 Task: Search one way flight ticket for 5 adults, 2 children, 1 infant in seat and 2 infants on lap in economy from Colorado Springs: City Of Colorado Springs Municipal Airport to Evansville: Evansville Regional Airport on 5-3-2023. Choice of flights is Frontier. Number of bags: 2 checked bags. Price is upto 82000. Outbound departure time preference is 9:15.
Action: Mouse moved to (287, 146)
Screenshot: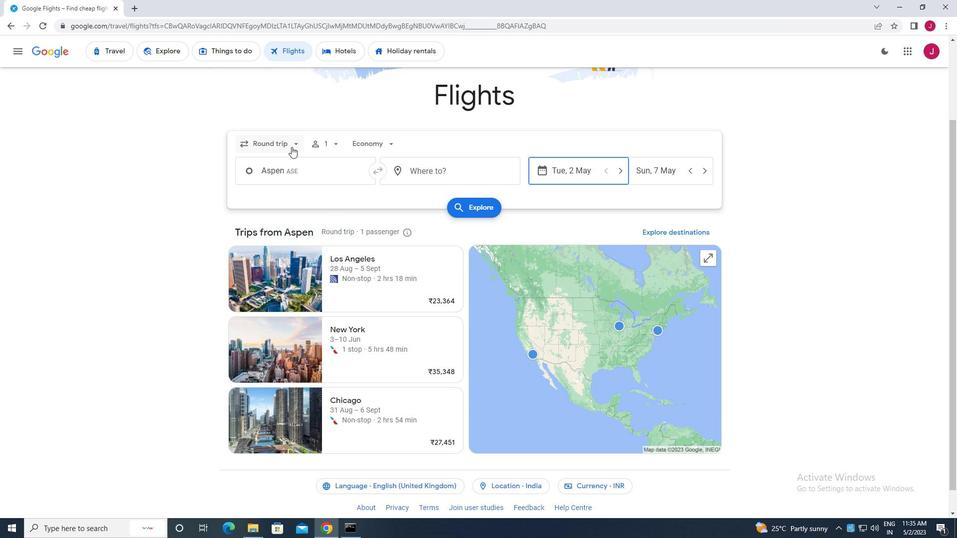 
Action: Mouse pressed left at (287, 146)
Screenshot: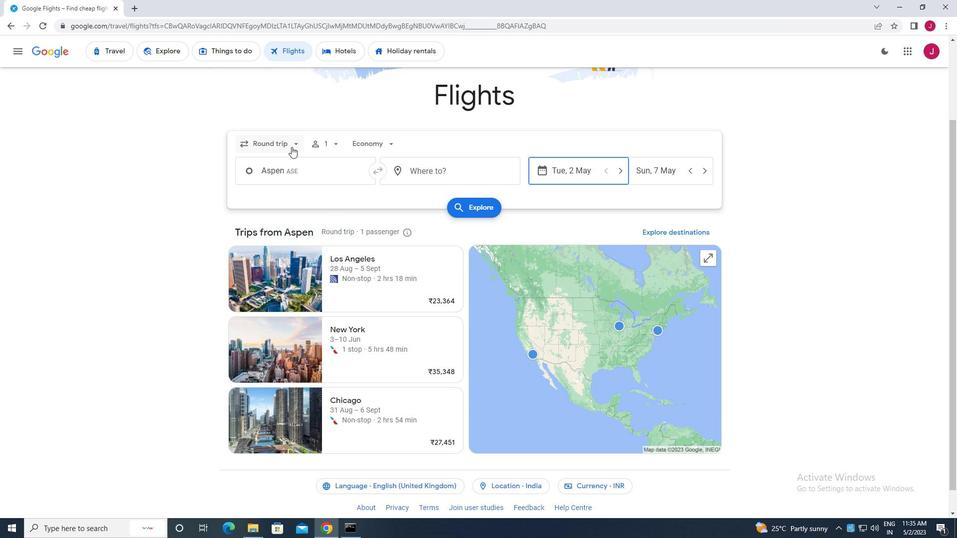 
Action: Mouse moved to (296, 189)
Screenshot: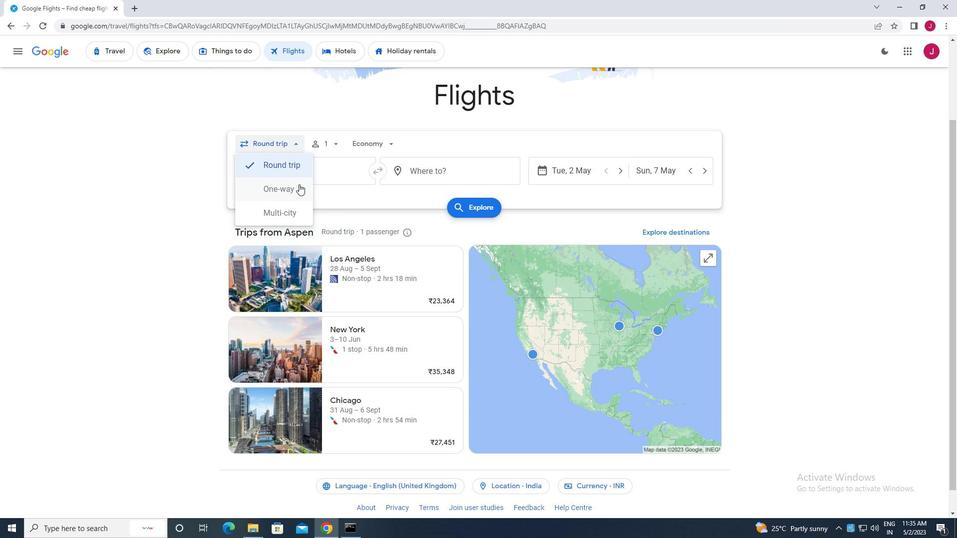 
Action: Mouse pressed left at (296, 189)
Screenshot: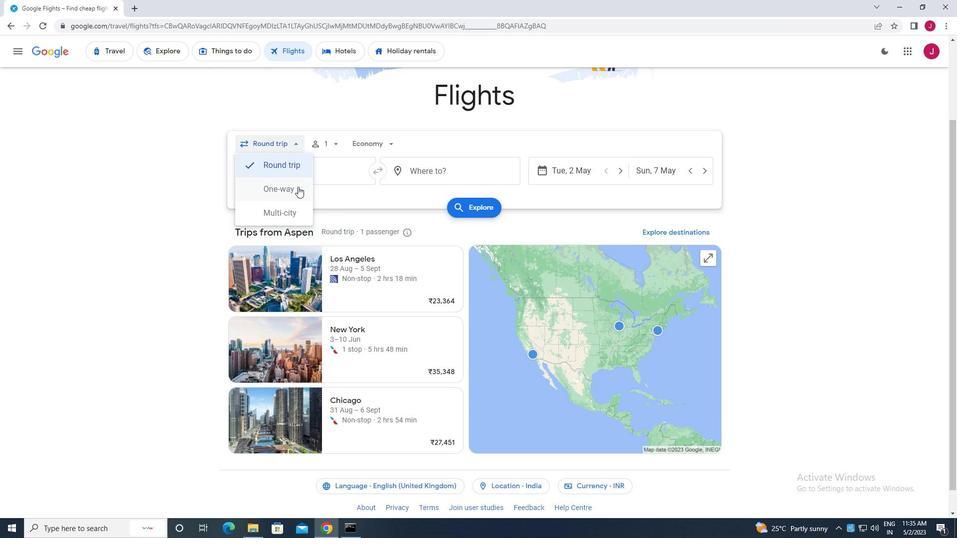 
Action: Mouse moved to (332, 145)
Screenshot: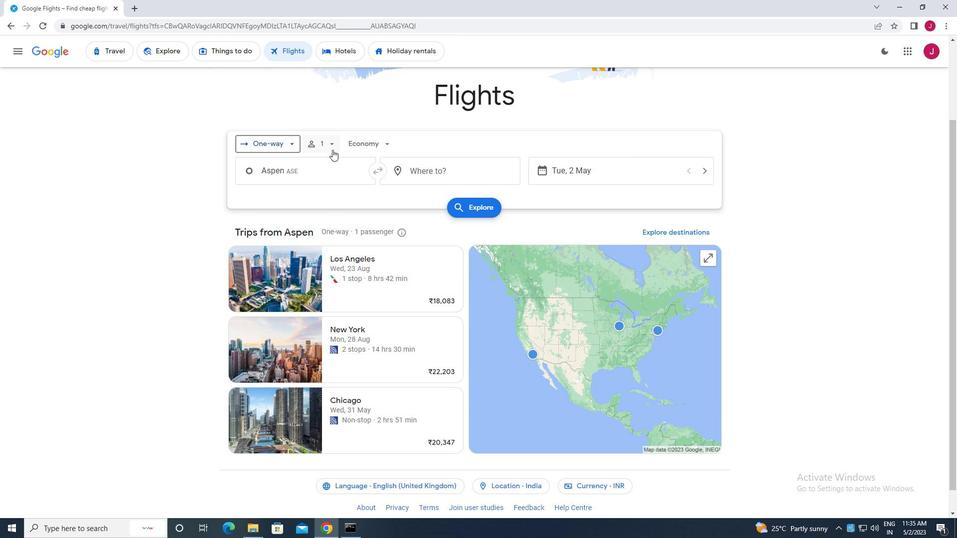 
Action: Mouse pressed left at (332, 145)
Screenshot: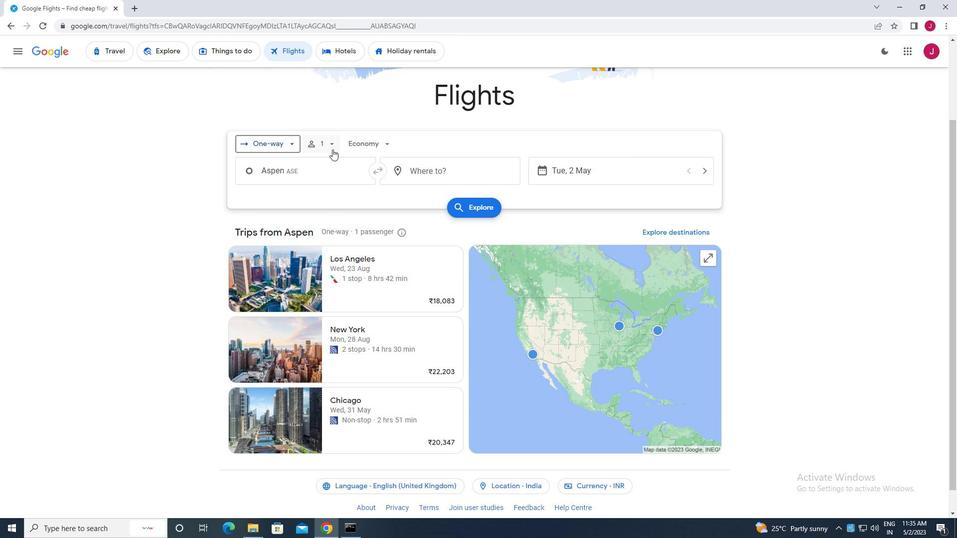 
Action: Mouse moved to (410, 171)
Screenshot: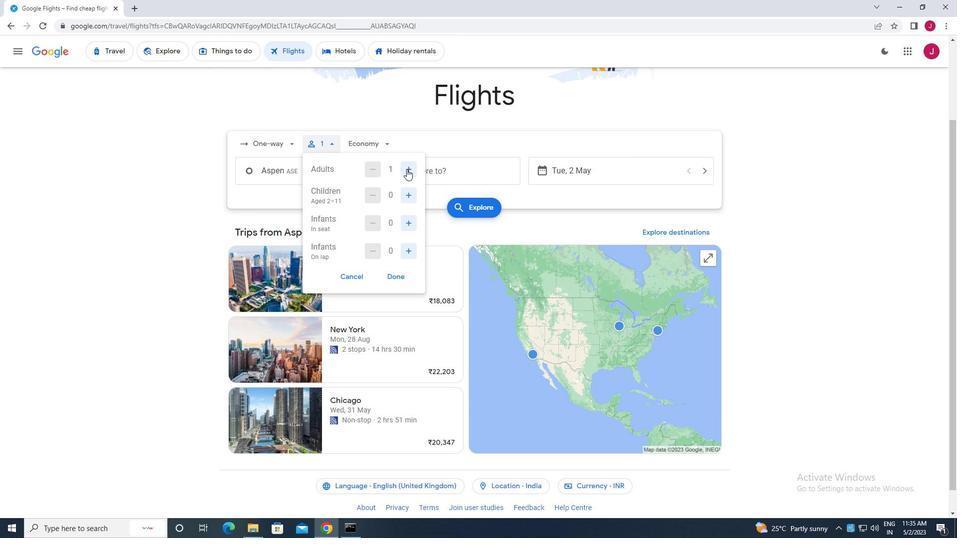
Action: Mouse pressed left at (410, 171)
Screenshot: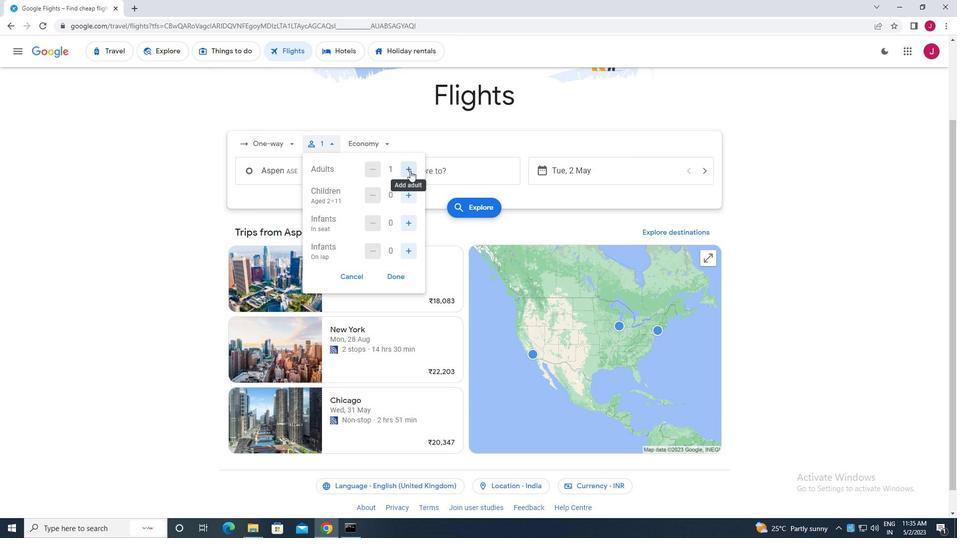 
Action: Mouse pressed left at (410, 171)
Screenshot: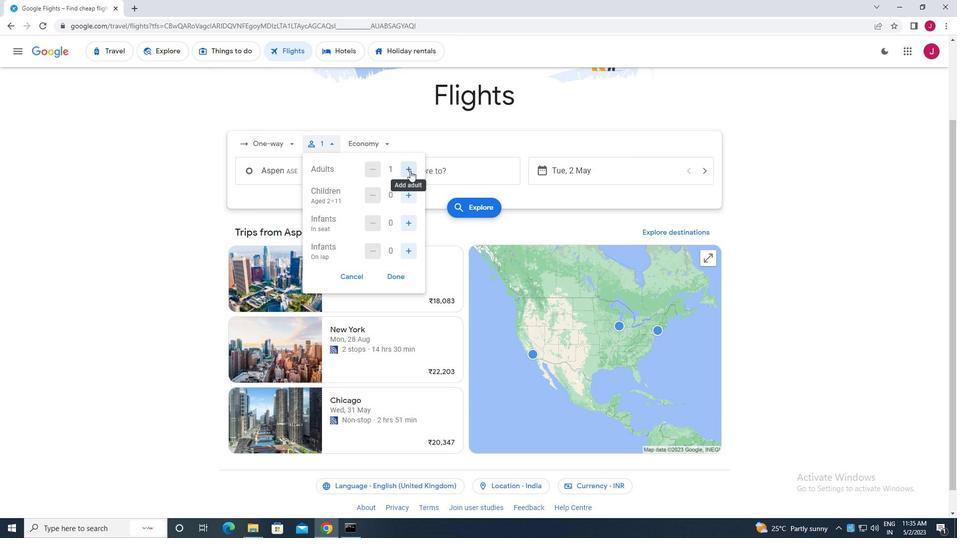 
Action: Mouse pressed left at (410, 171)
Screenshot: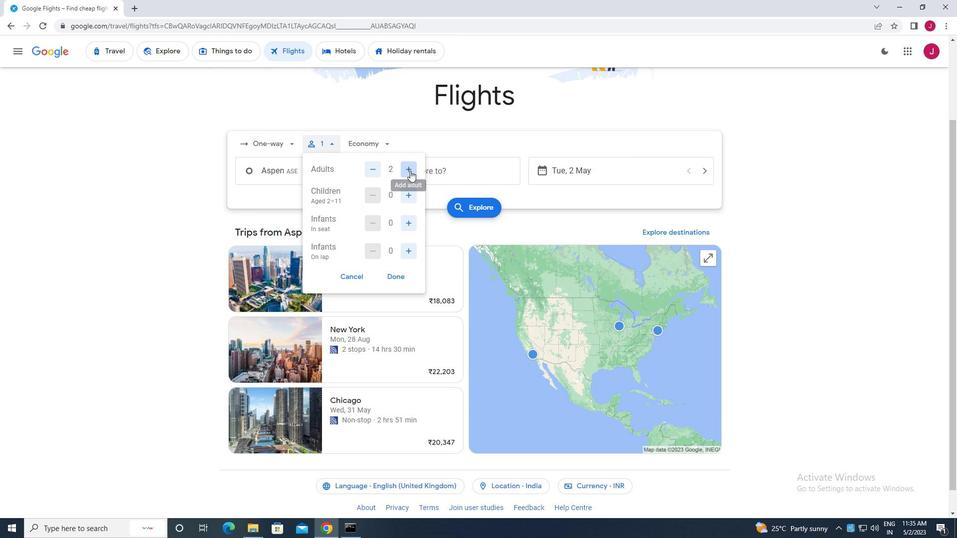 
Action: Mouse pressed left at (410, 171)
Screenshot: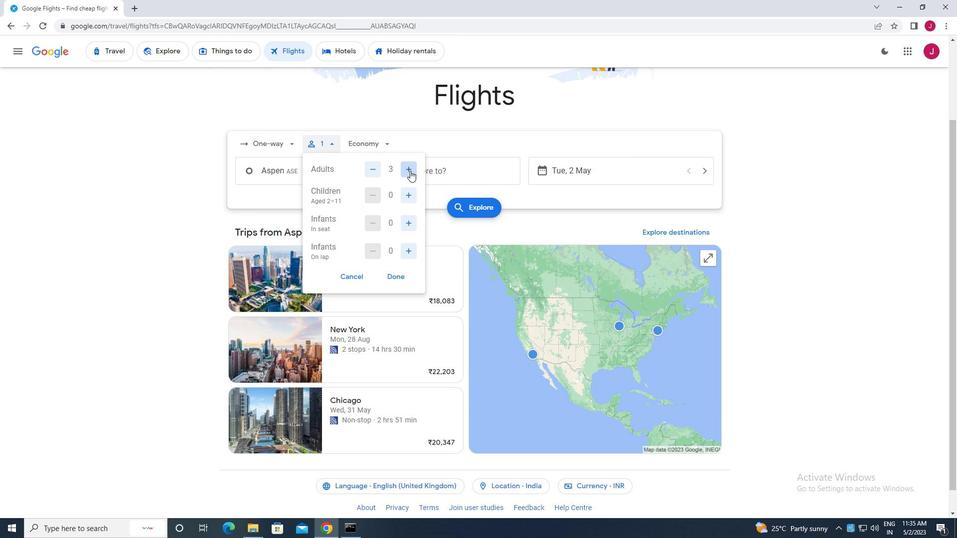 
Action: Mouse moved to (409, 194)
Screenshot: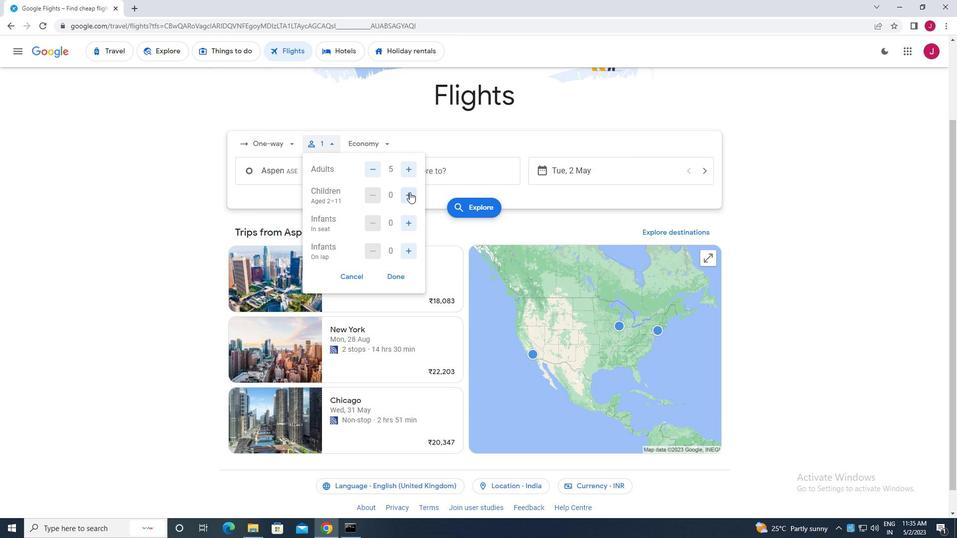 
Action: Mouse pressed left at (409, 194)
Screenshot: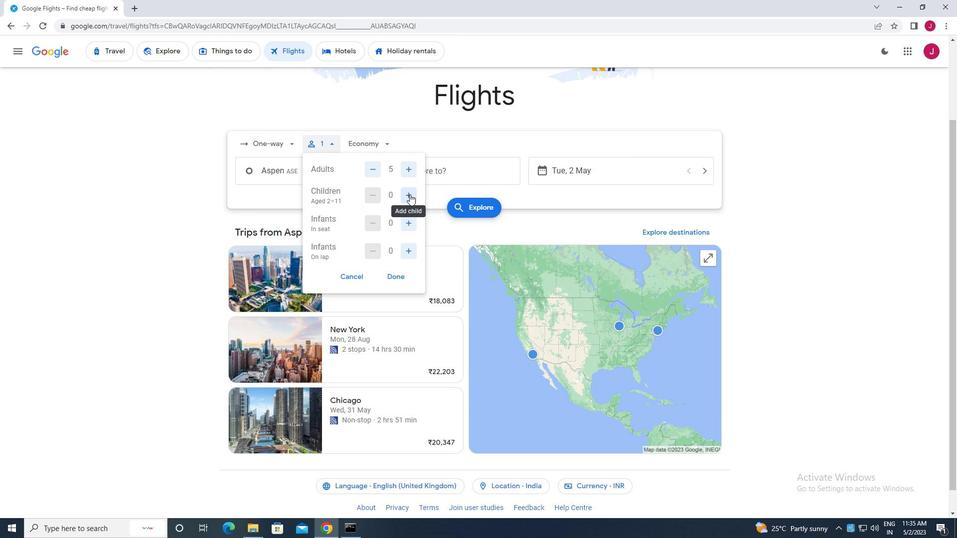 
Action: Mouse pressed left at (409, 194)
Screenshot: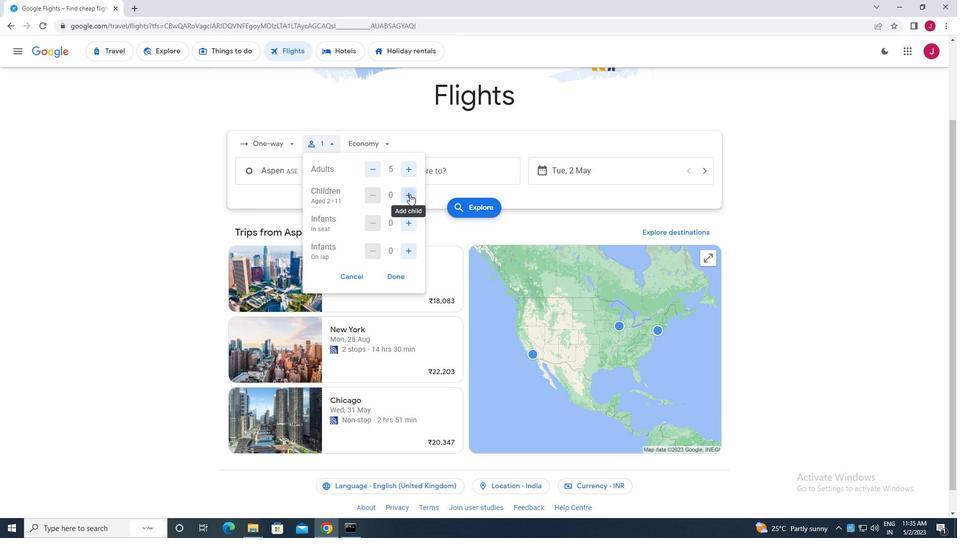 
Action: Mouse moved to (410, 225)
Screenshot: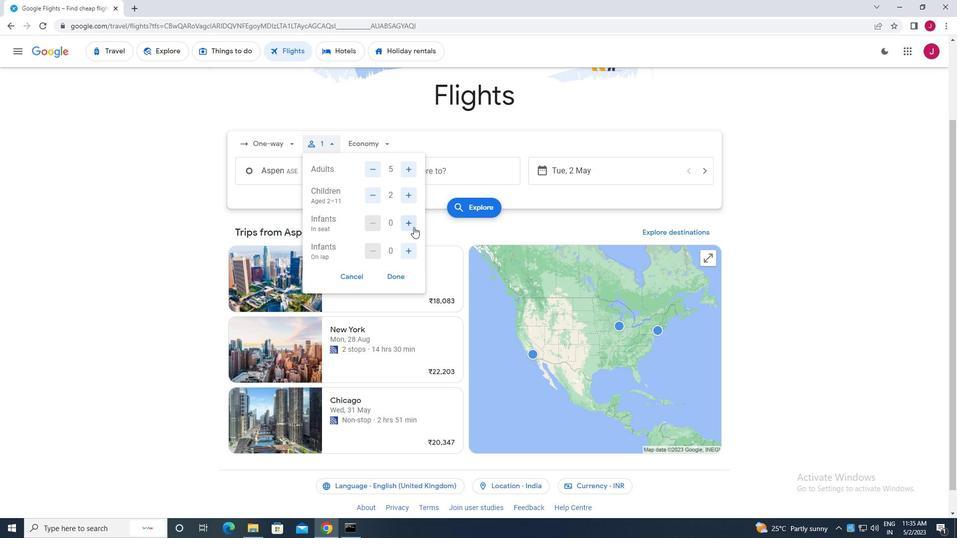 
Action: Mouse pressed left at (410, 225)
Screenshot: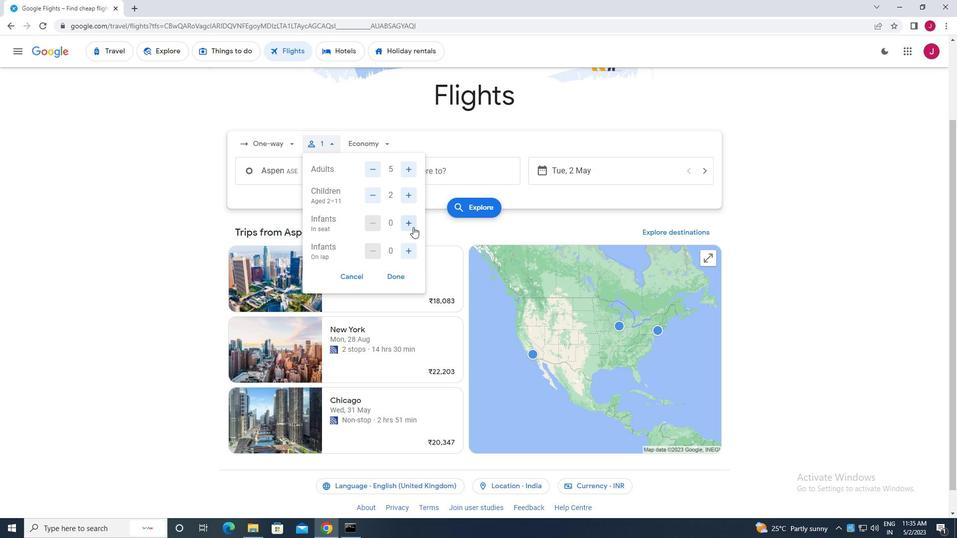 
Action: Mouse moved to (407, 248)
Screenshot: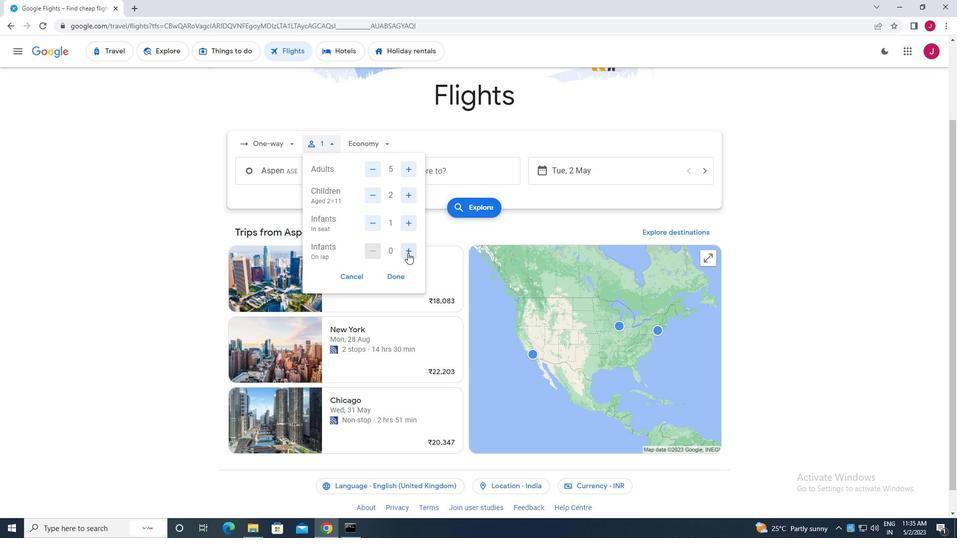 
Action: Mouse pressed left at (407, 248)
Screenshot: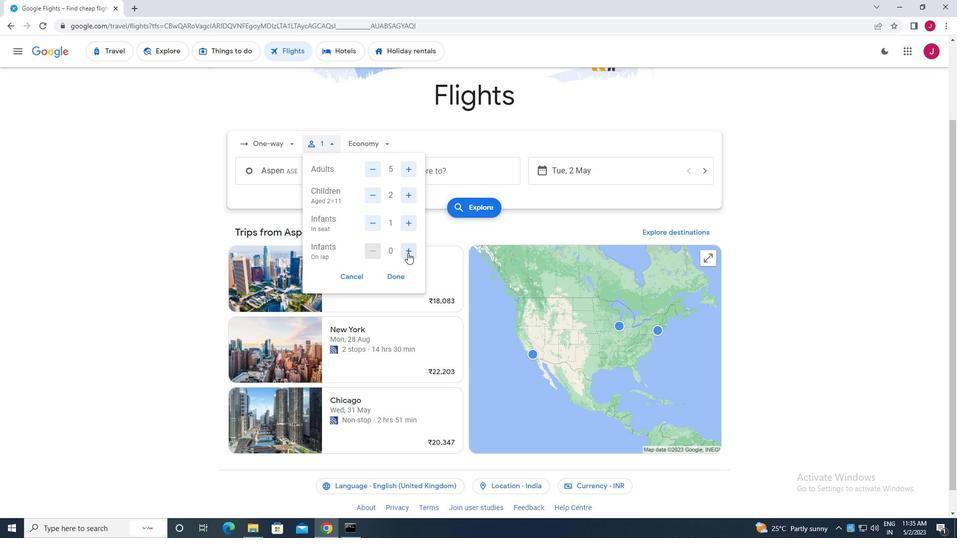 
Action: Mouse pressed left at (407, 248)
Screenshot: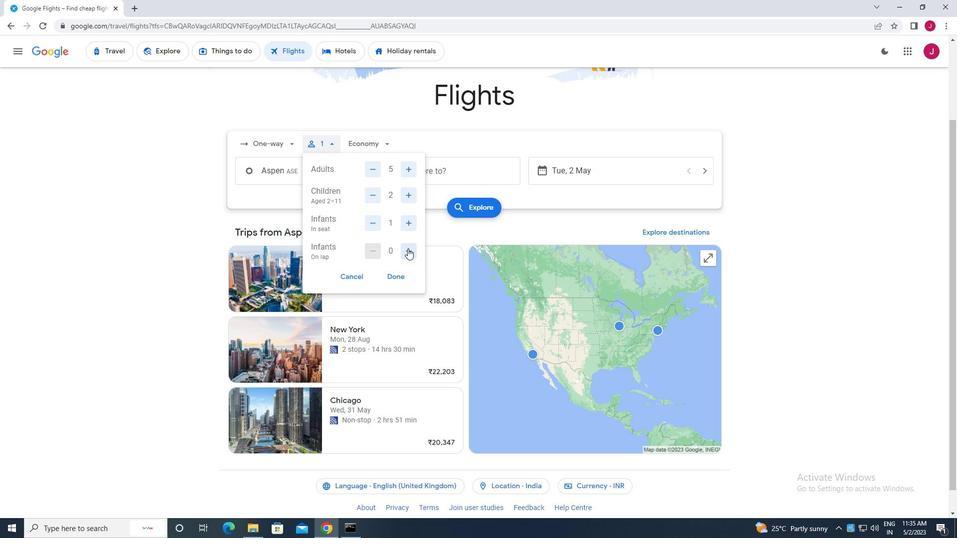 
Action: Mouse moved to (367, 253)
Screenshot: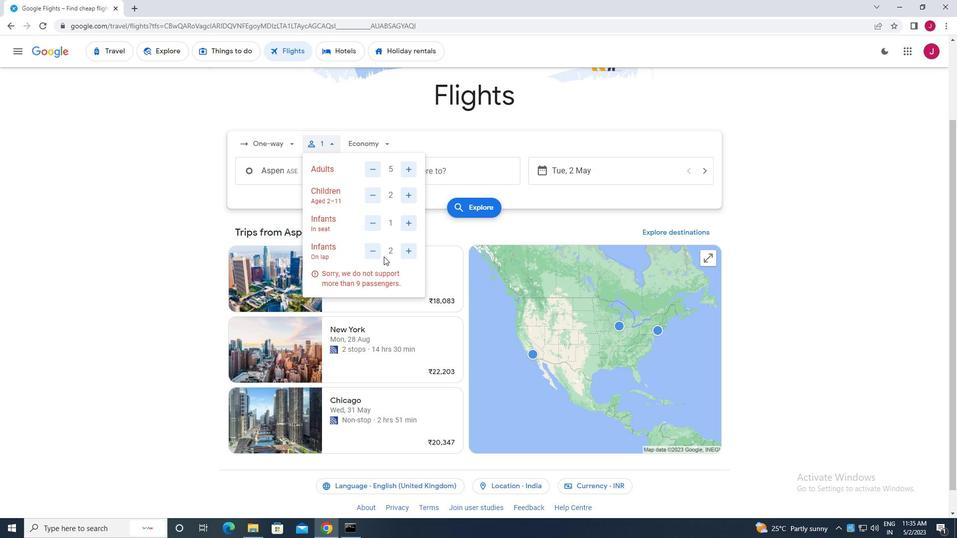 
Action: Mouse pressed left at (367, 253)
Screenshot: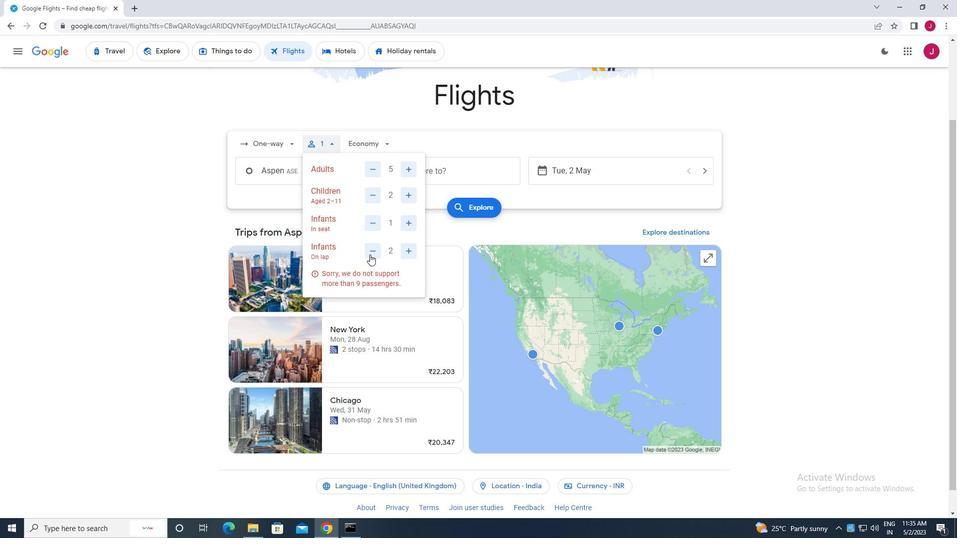 
Action: Mouse moved to (395, 274)
Screenshot: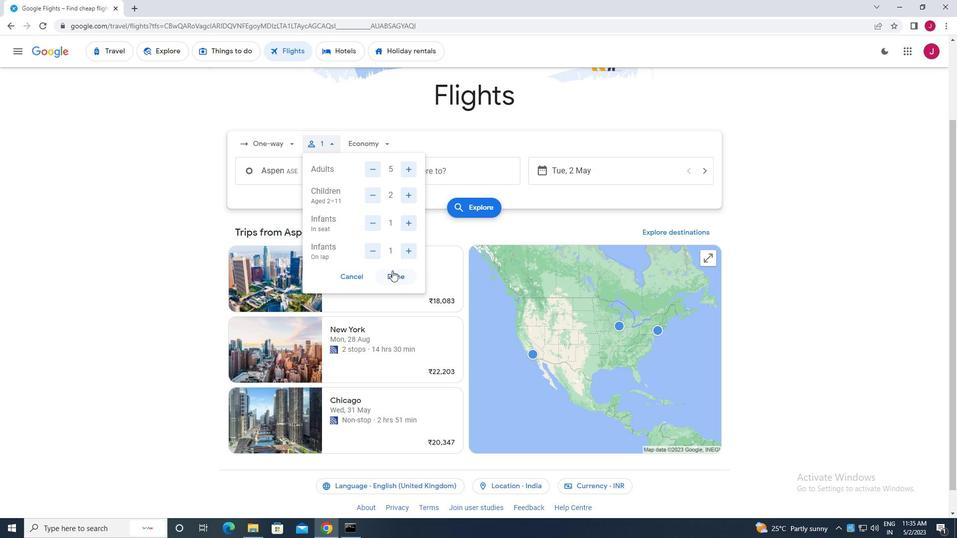 
Action: Mouse pressed left at (395, 274)
Screenshot: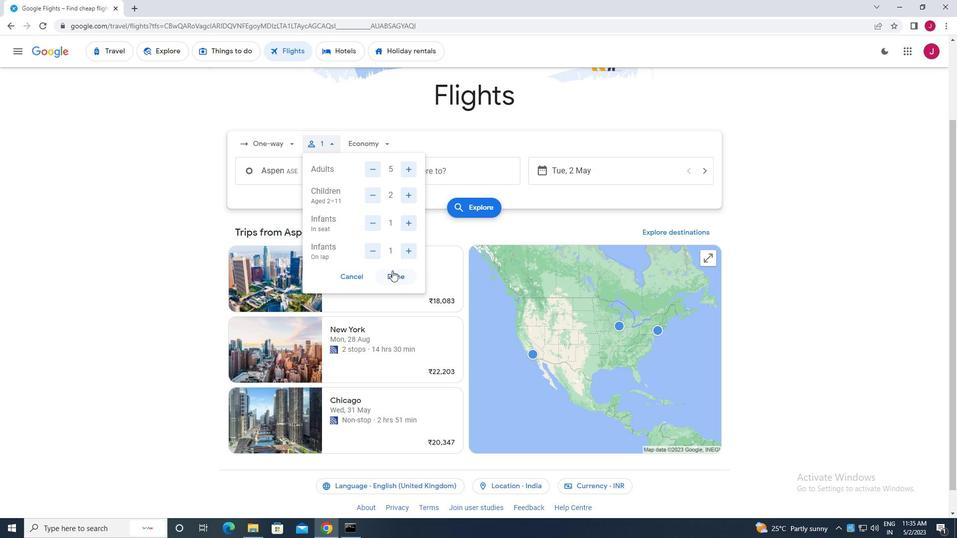 
Action: Mouse moved to (375, 141)
Screenshot: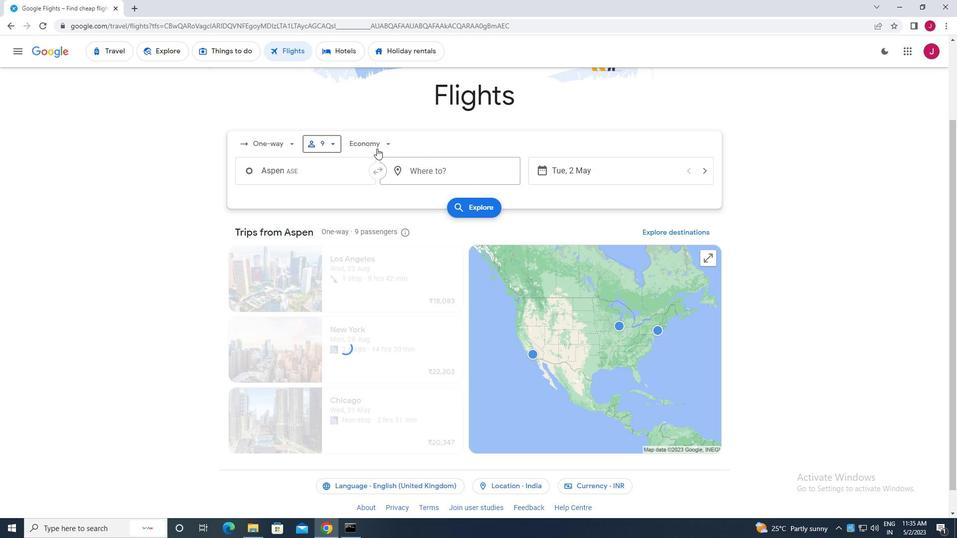 
Action: Mouse pressed left at (375, 141)
Screenshot: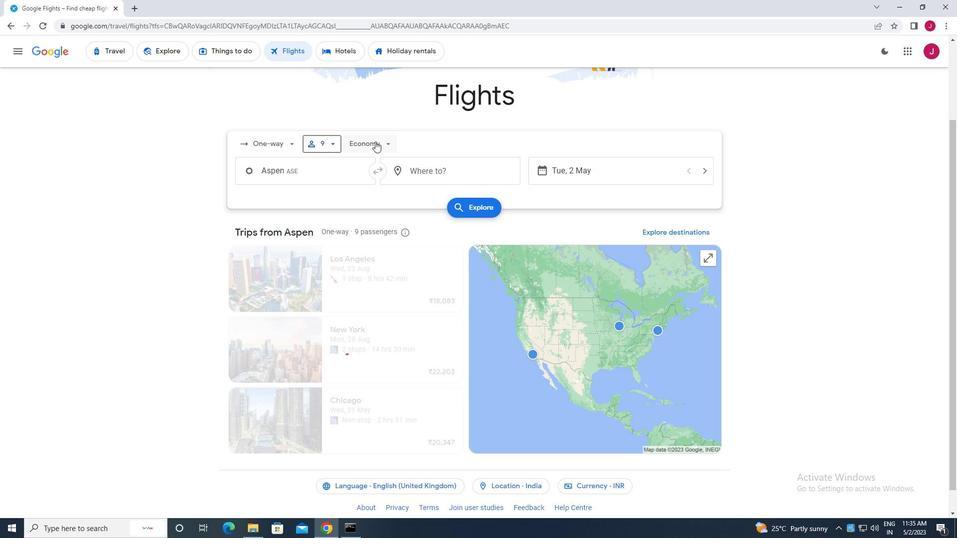 
Action: Mouse moved to (388, 164)
Screenshot: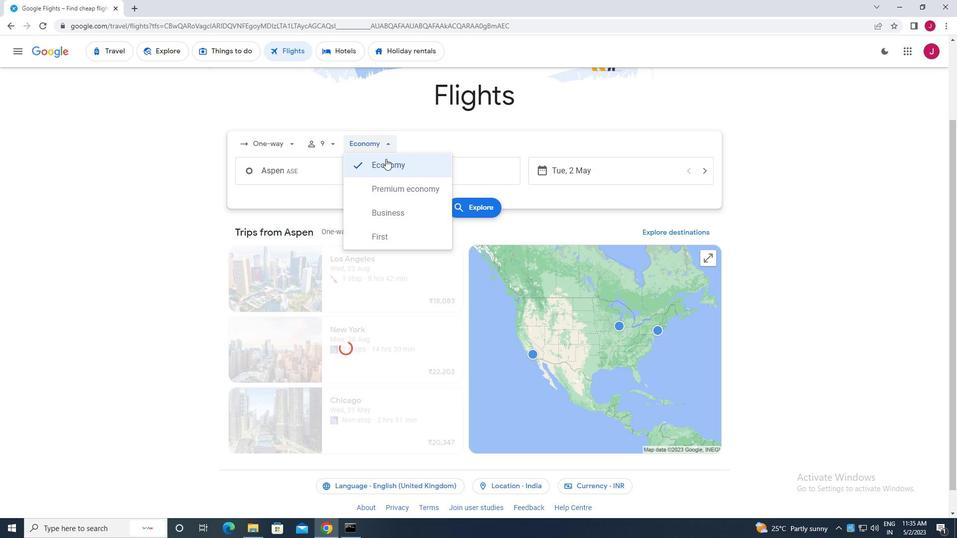 
Action: Mouse pressed left at (388, 164)
Screenshot: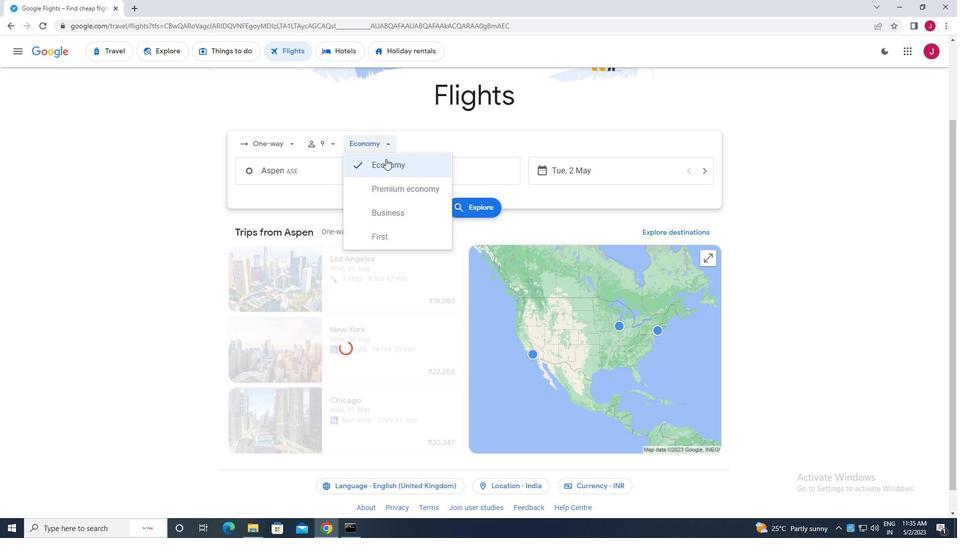 
Action: Mouse moved to (338, 172)
Screenshot: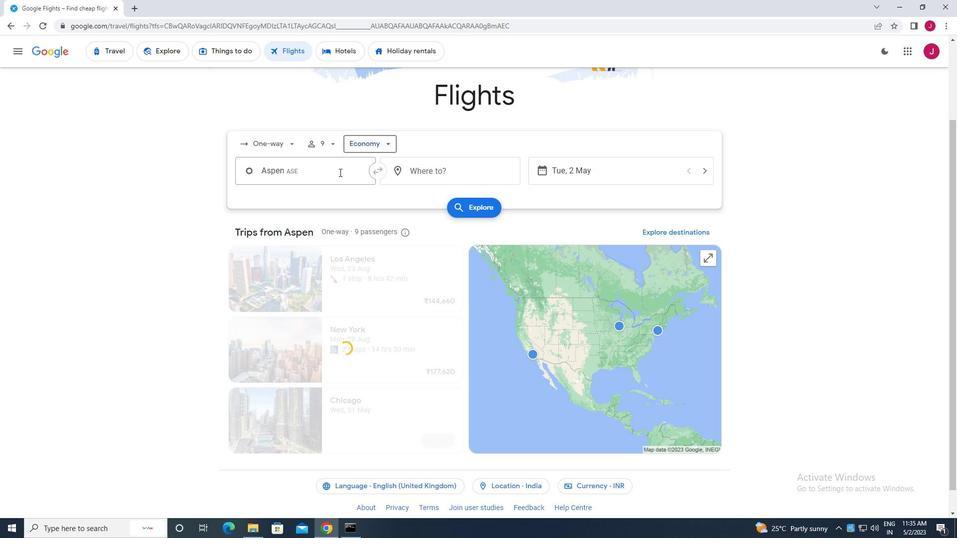 
Action: Mouse pressed left at (338, 172)
Screenshot: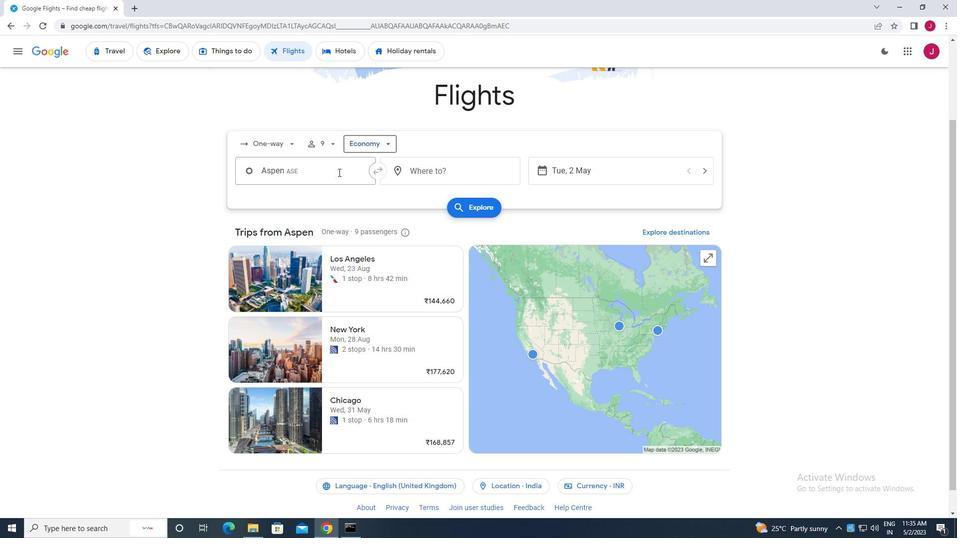
Action: Mouse moved to (338, 172)
Screenshot: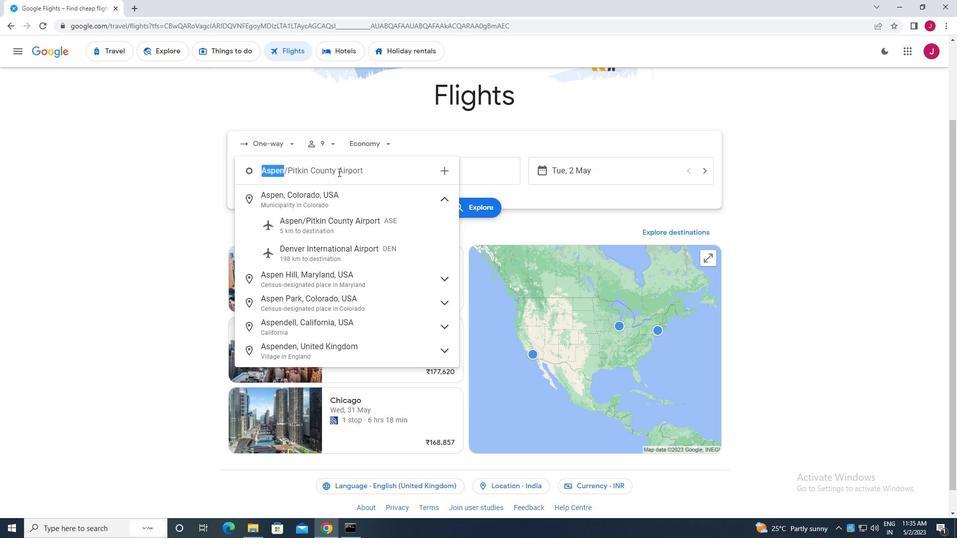 
Action: Key pressed colorad
Screenshot: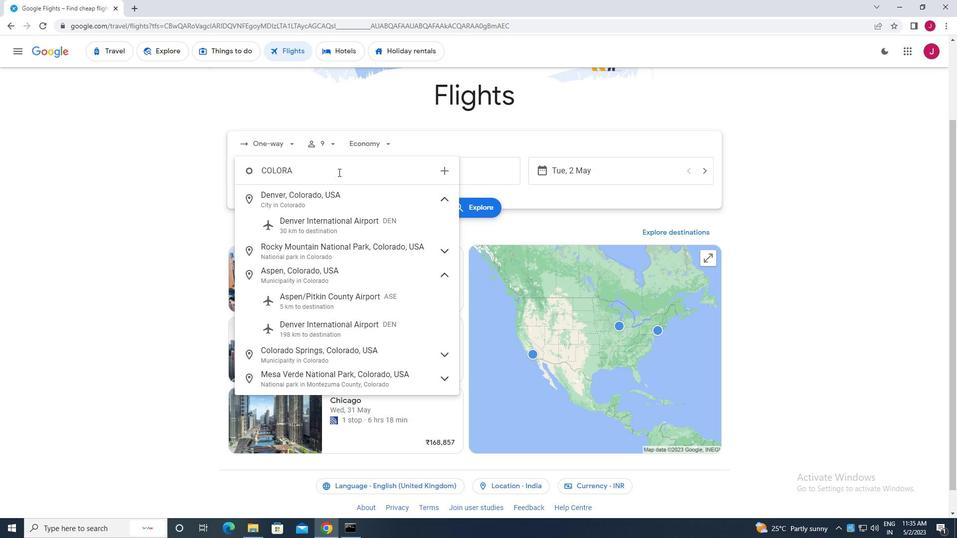 
Action: Mouse moved to (305, 357)
Screenshot: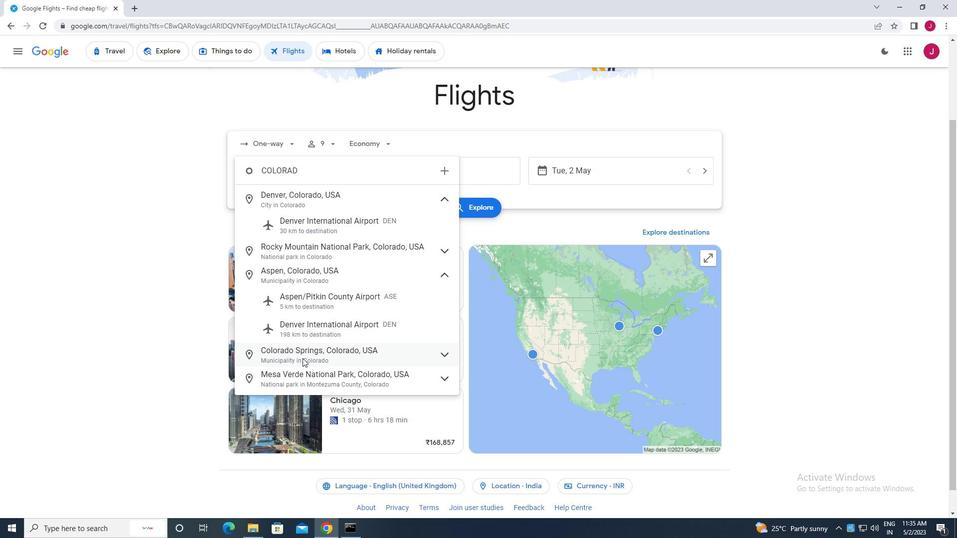 
Action: Mouse pressed left at (305, 357)
Screenshot: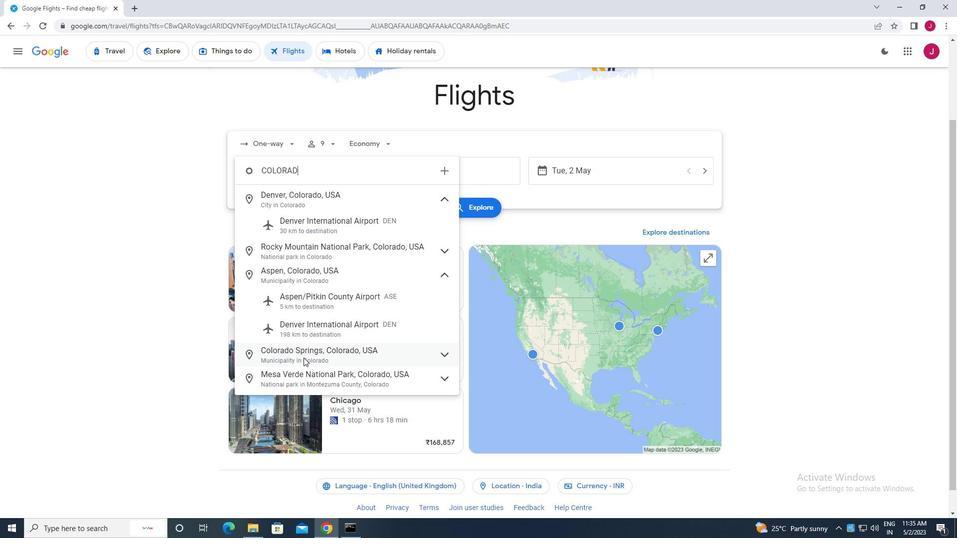 
Action: Mouse moved to (434, 171)
Screenshot: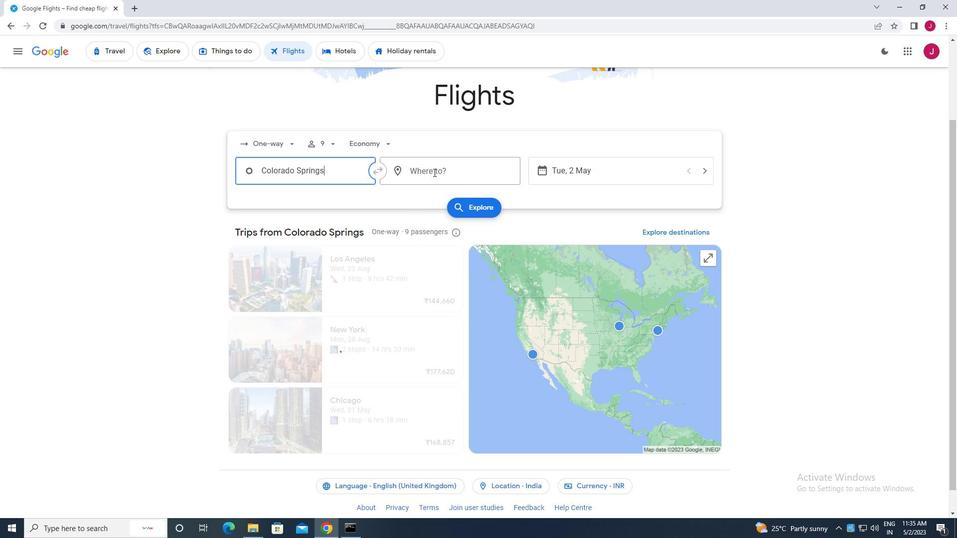 
Action: Mouse pressed left at (434, 171)
Screenshot: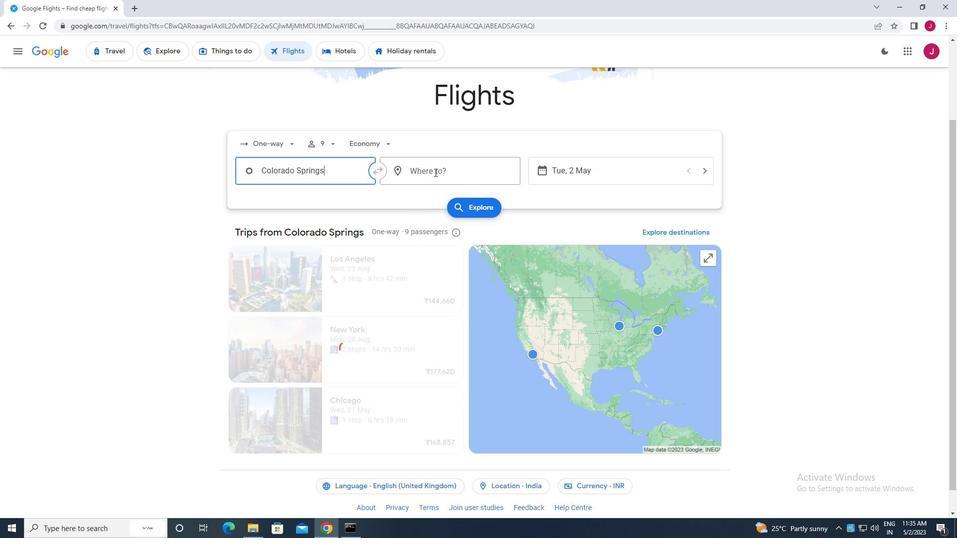 
Action: Mouse moved to (436, 171)
Screenshot: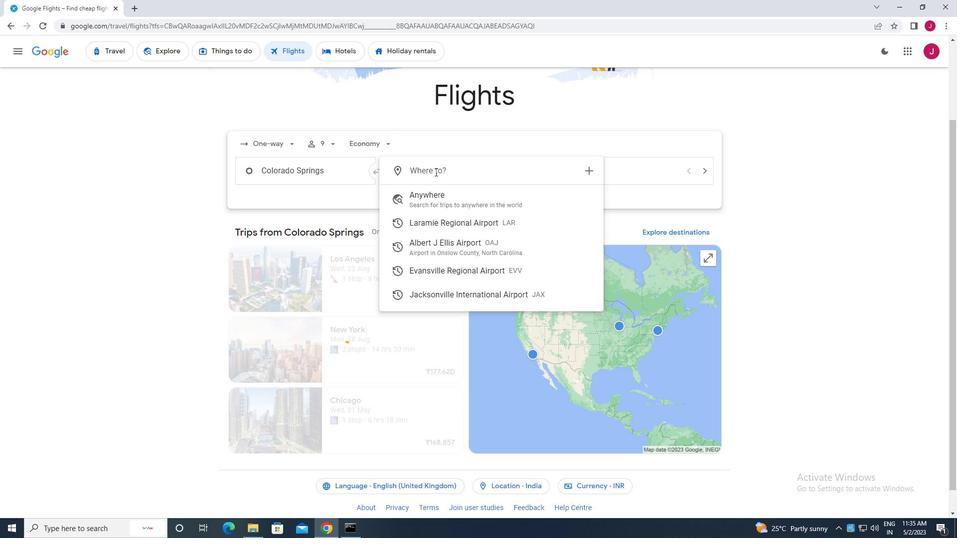 
Action: Key pressed evans
Screenshot: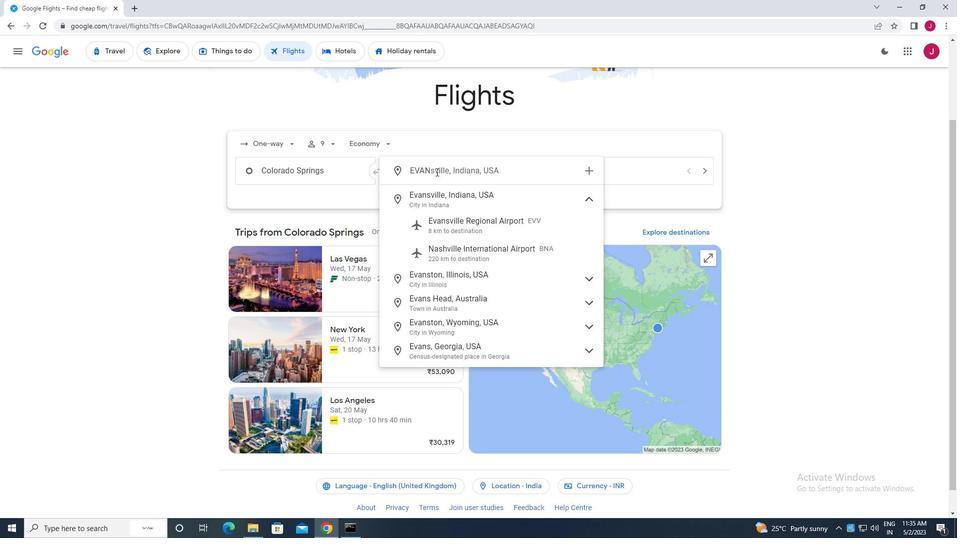 
Action: Mouse moved to (510, 219)
Screenshot: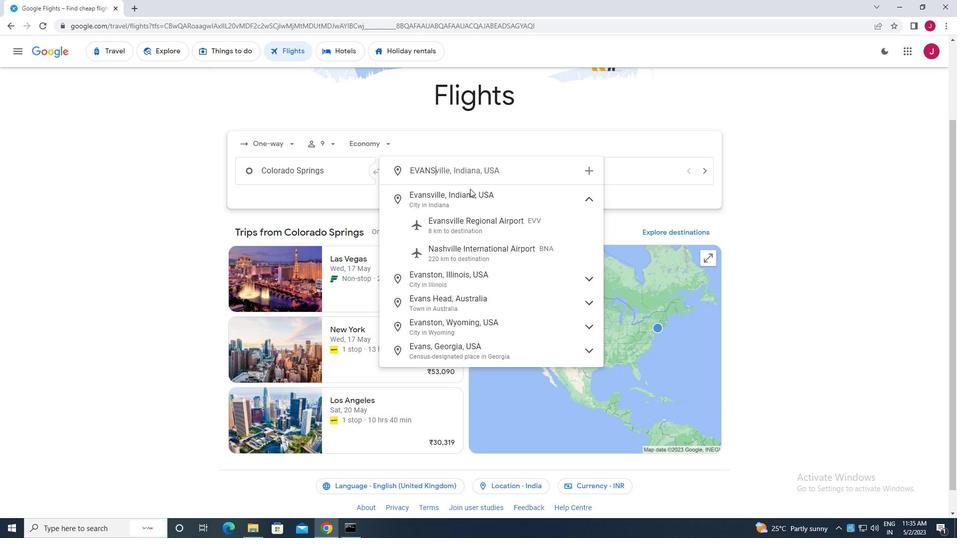 
Action: Mouse pressed left at (510, 219)
Screenshot: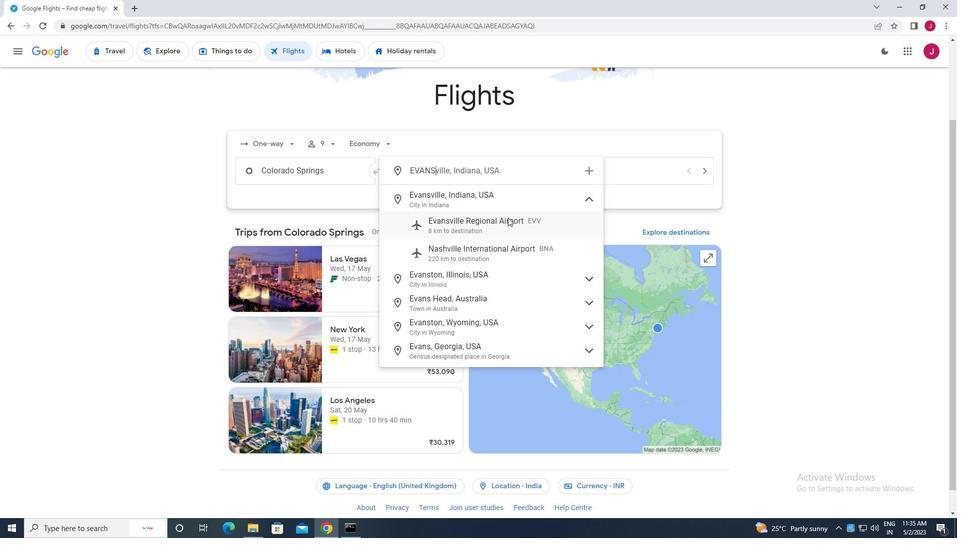 
Action: Mouse moved to (615, 169)
Screenshot: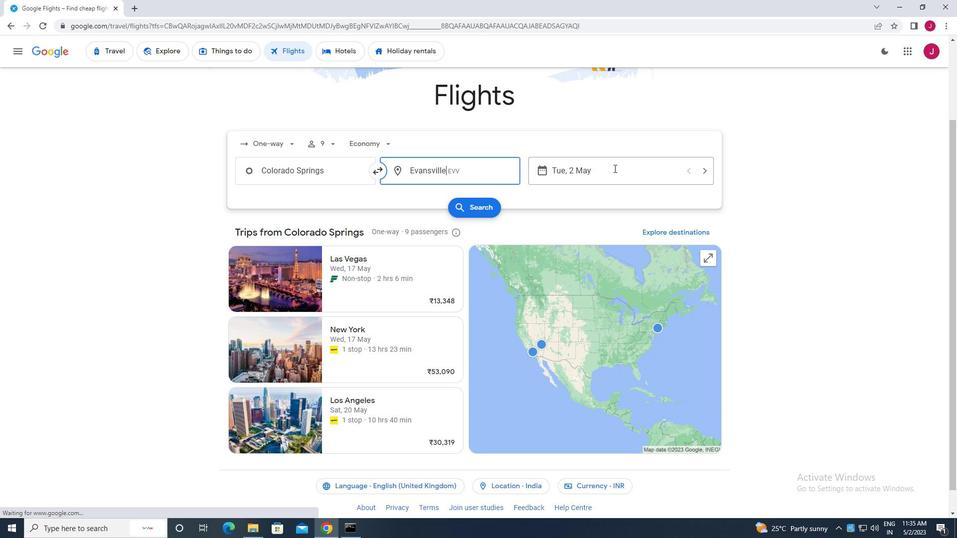 
Action: Mouse pressed left at (615, 169)
Screenshot: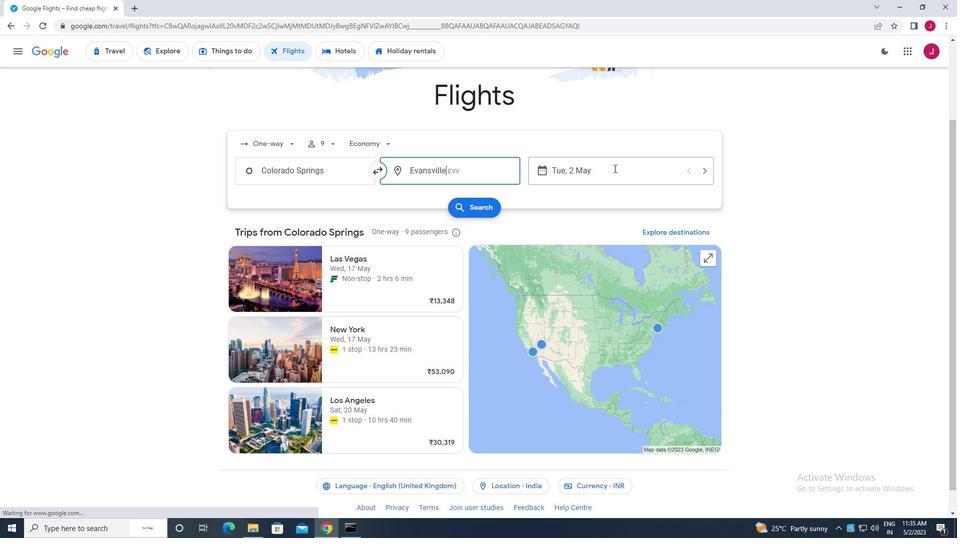 
Action: Mouse moved to (434, 249)
Screenshot: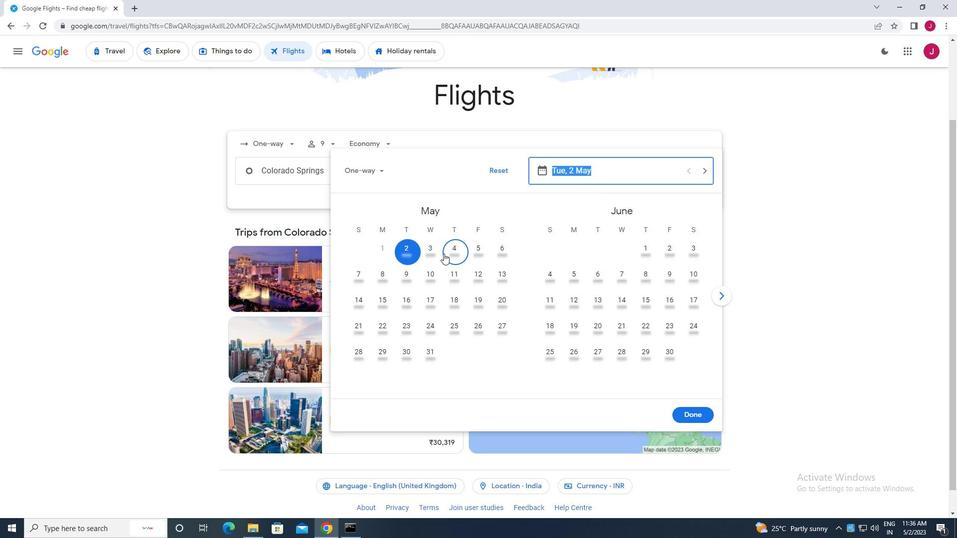 
Action: Mouse pressed left at (434, 249)
Screenshot: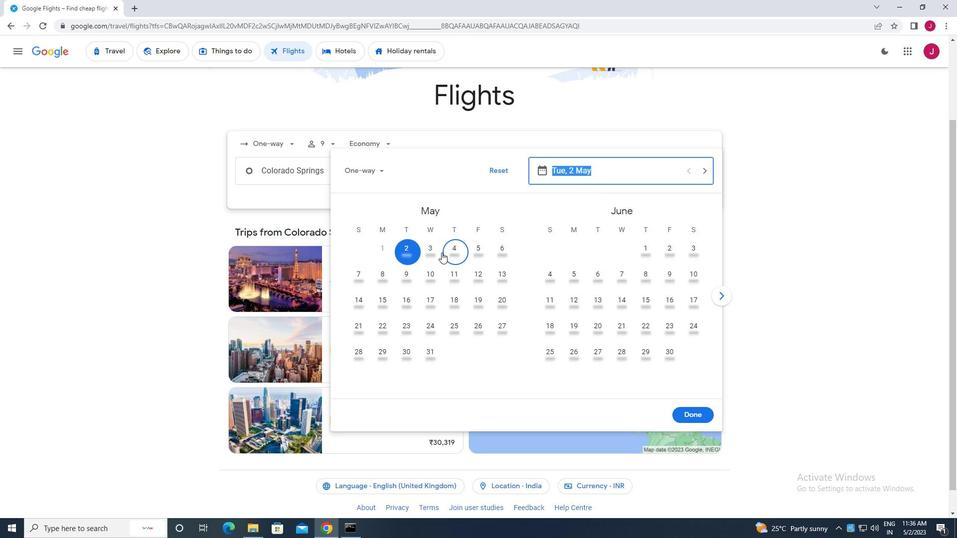 
Action: Mouse moved to (696, 409)
Screenshot: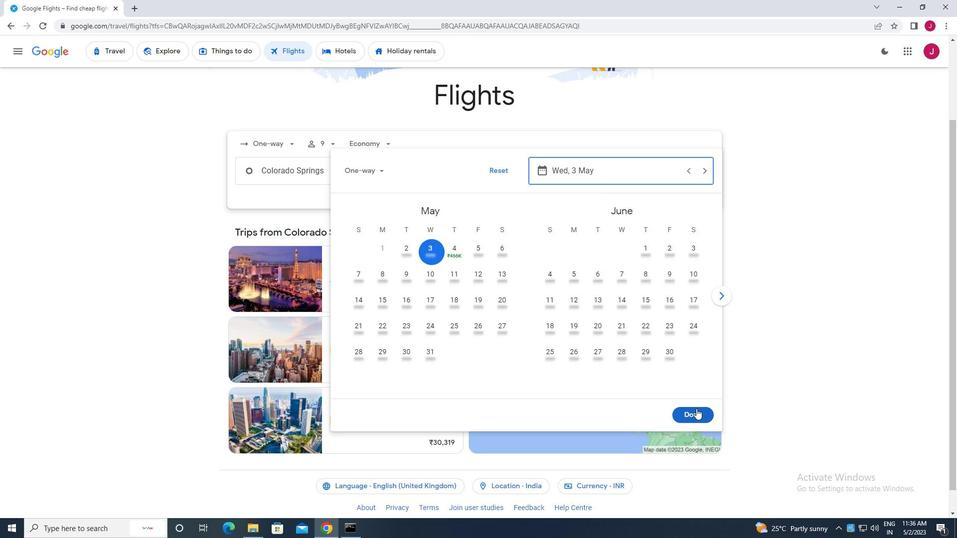 
Action: Mouse pressed left at (696, 409)
Screenshot: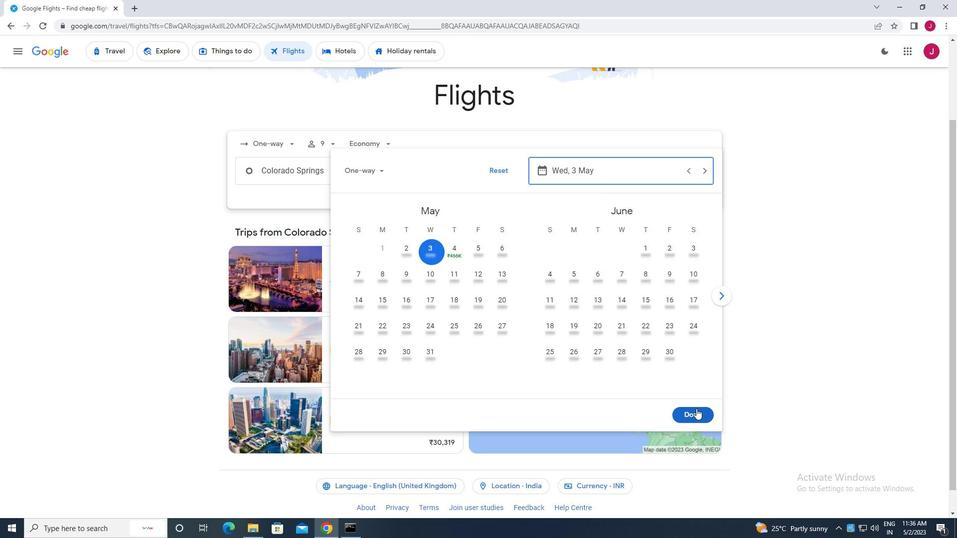 
Action: Mouse moved to (477, 203)
Screenshot: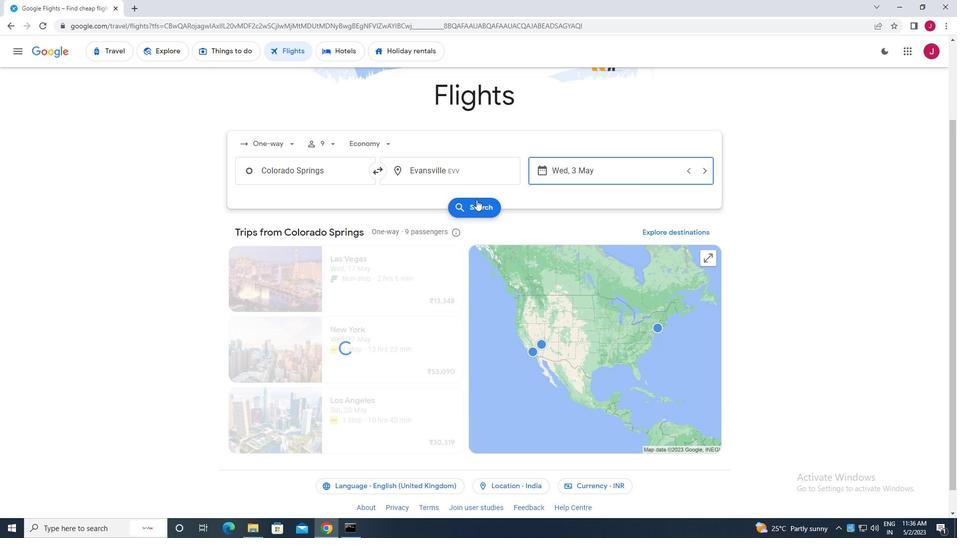 
Action: Mouse pressed left at (477, 203)
Screenshot: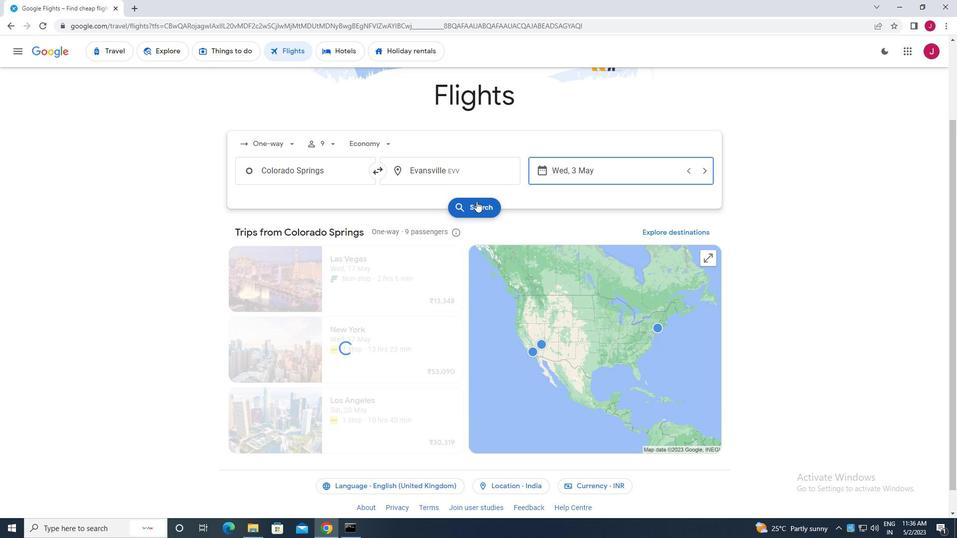
Action: Mouse moved to (254, 141)
Screenshot: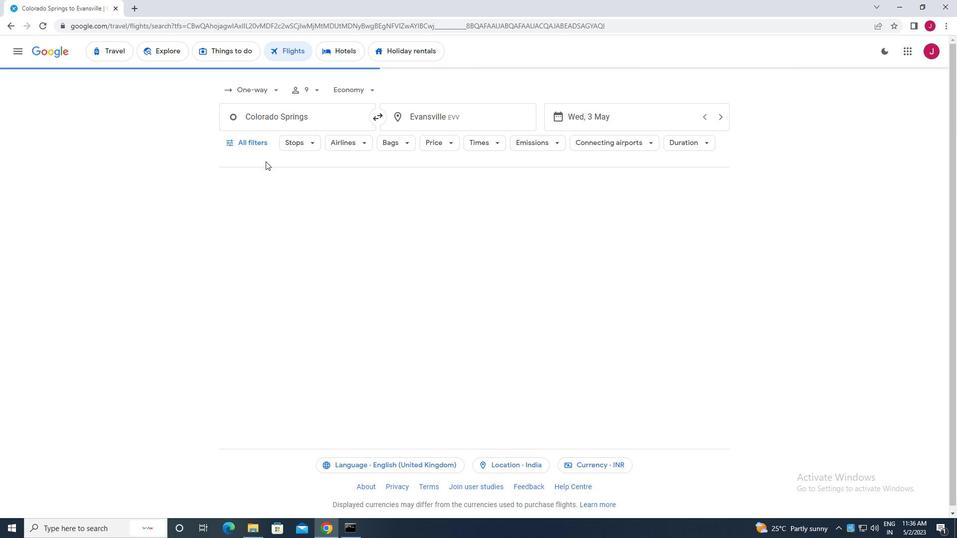 
Action: Mouse pressed left at (254, 141)
Screenshot: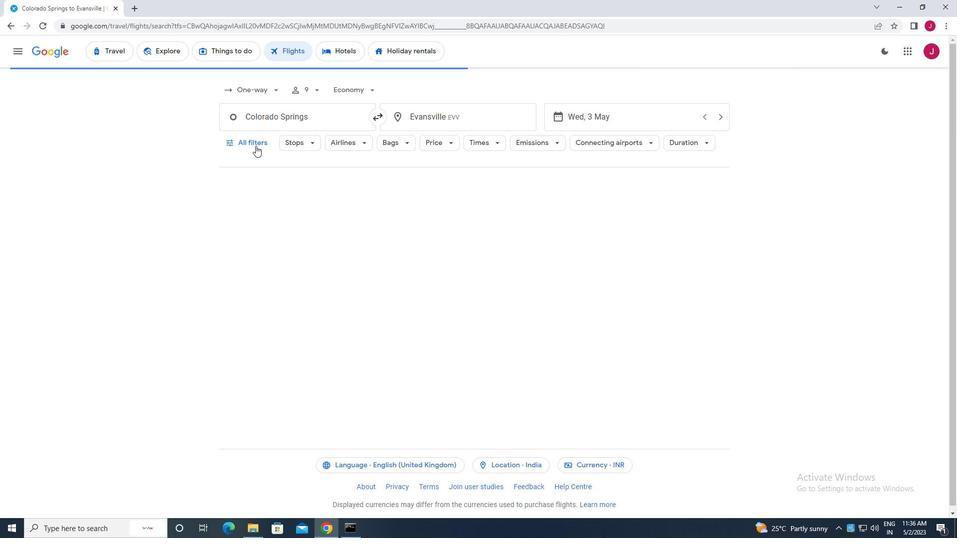 
Action: Mouse moved to (290, 190)
Screenshot: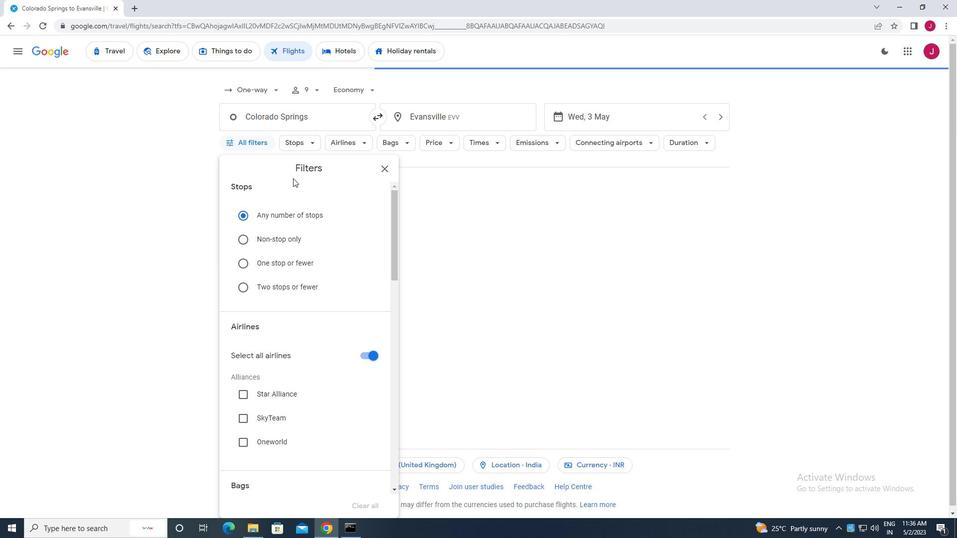 
Action: Mouse scrolled (290, 190) with delta (0, 0)
Screenshot: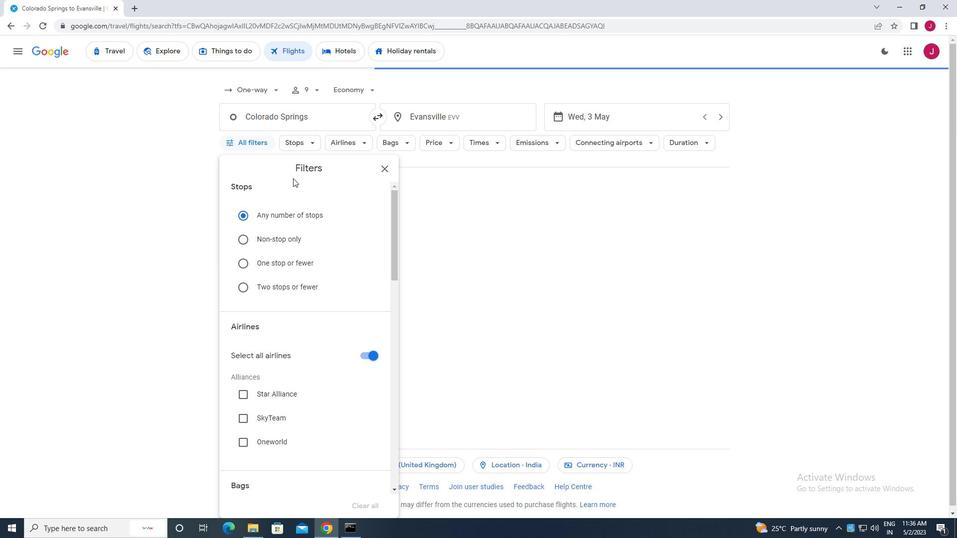 
Action: Mouse moved to (290, 195)
Screenshot: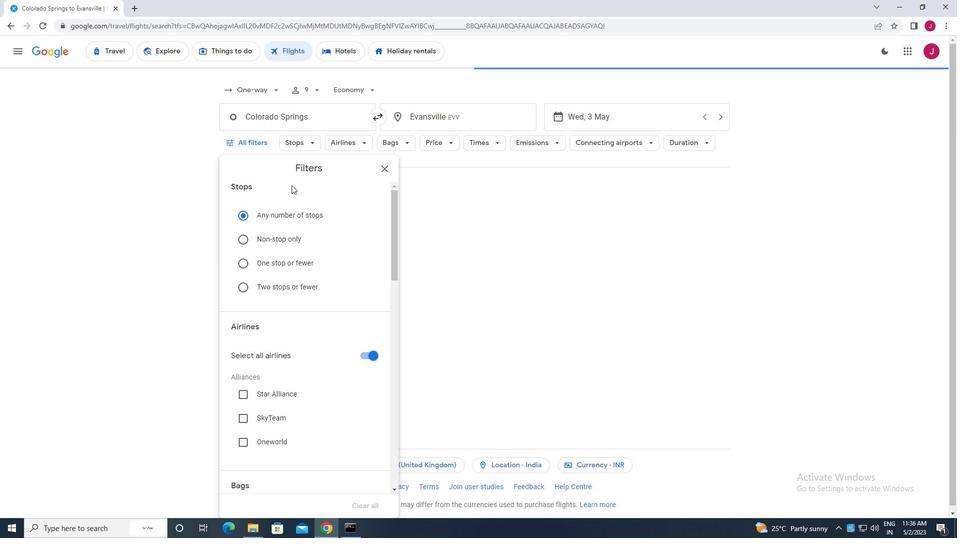 
Action: Mouse scrolled (290, 194) with delta (0, 0)
Screenshot: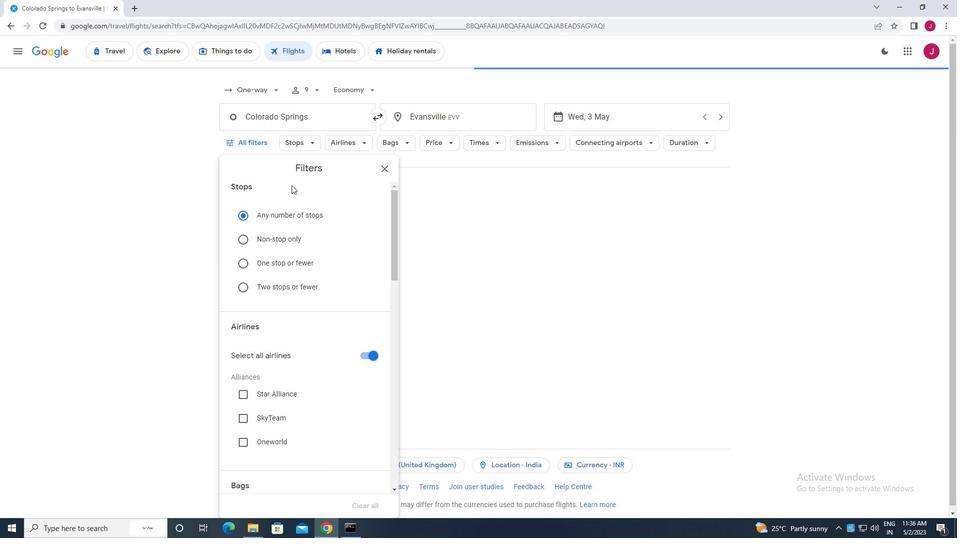 
Action: Mouse moved to (293, 200)
Screenshot: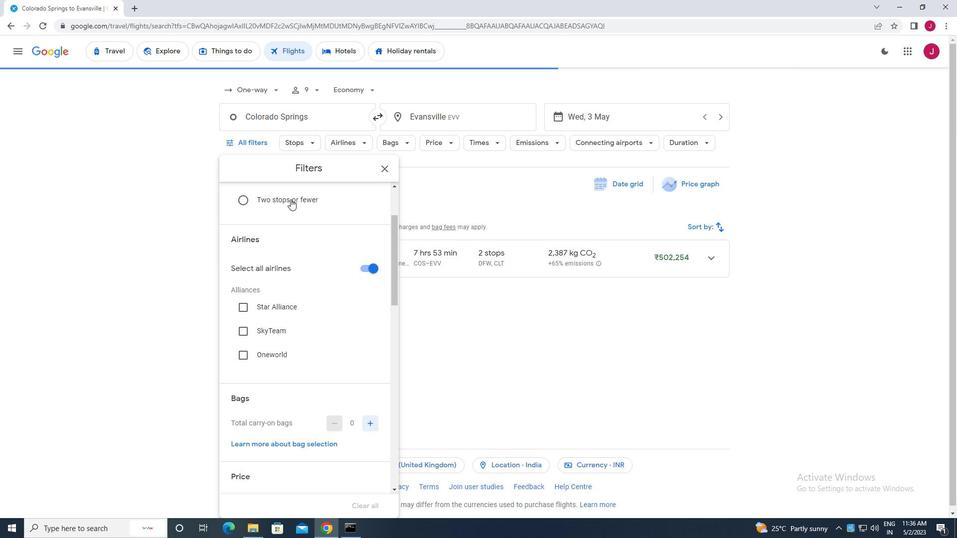 
Action: Mouse scrolled (293, 201) with delta (0, 0)
Screenshot: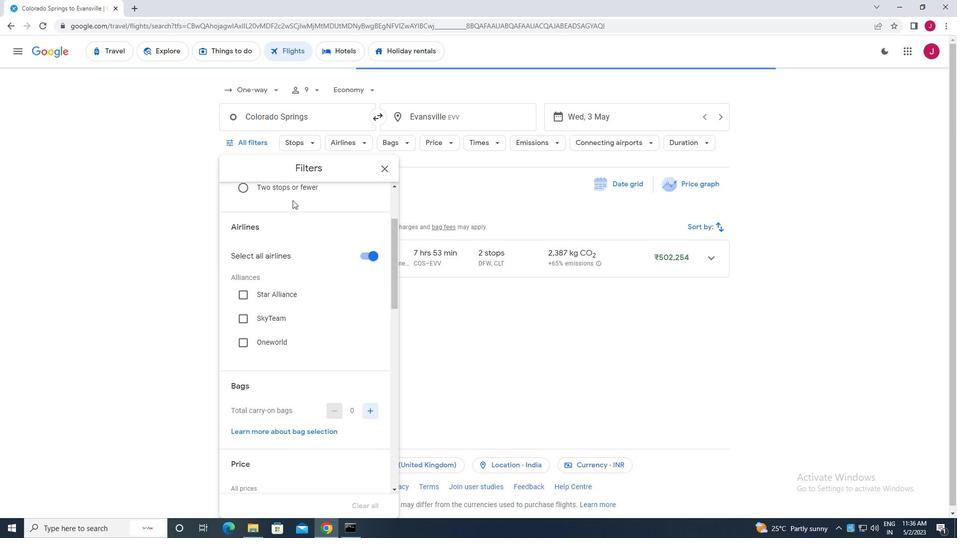 
Action: Mouse moved to (367, 305)
Screenshot: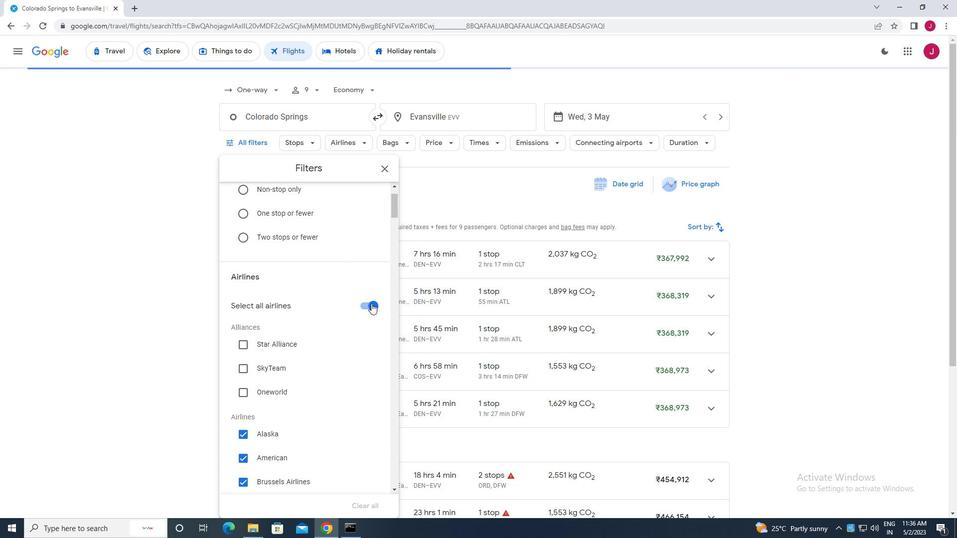 
Action: Mouse pressed left at (367, 305)
Screenshot: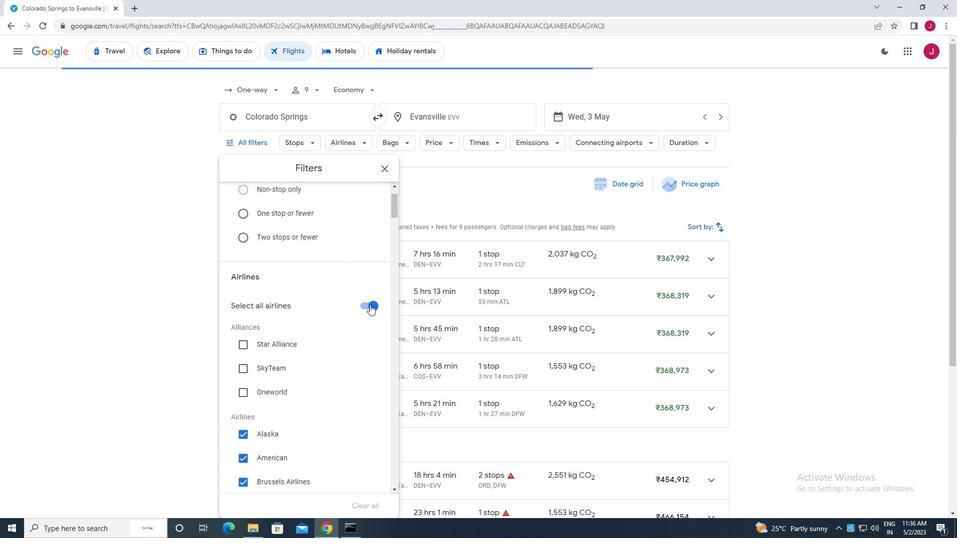 
Action: Mouse moved to (336, 282)
Screenshot: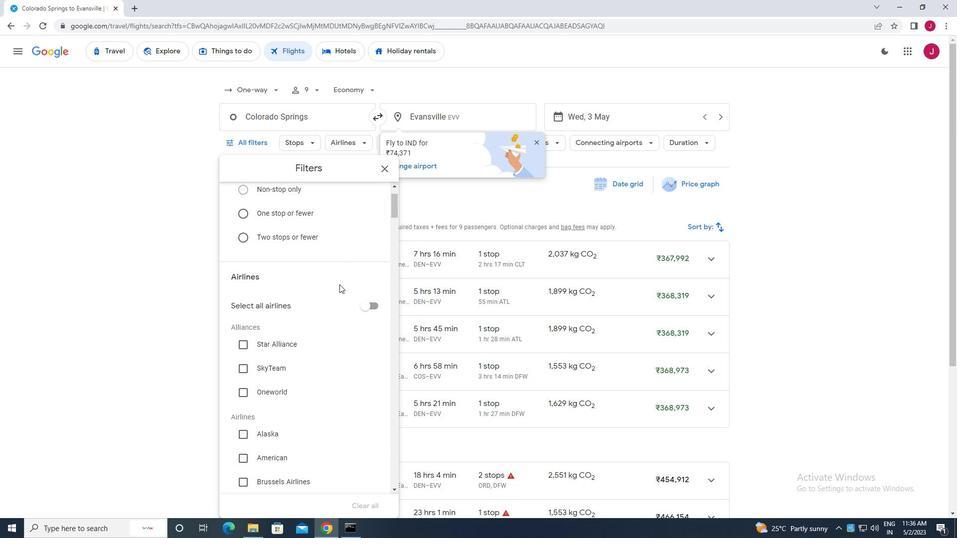 
Action: Mouse scrolled (336, 282) with delta (0, 0)
Screenshot: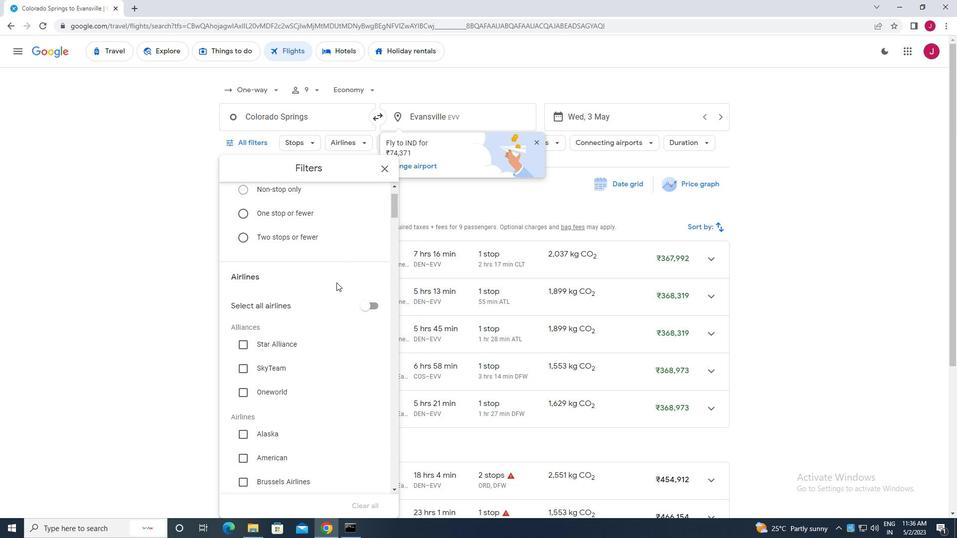 
Action: Mouse scrolled (336, 282) with delta (0, 0)
Screenshot: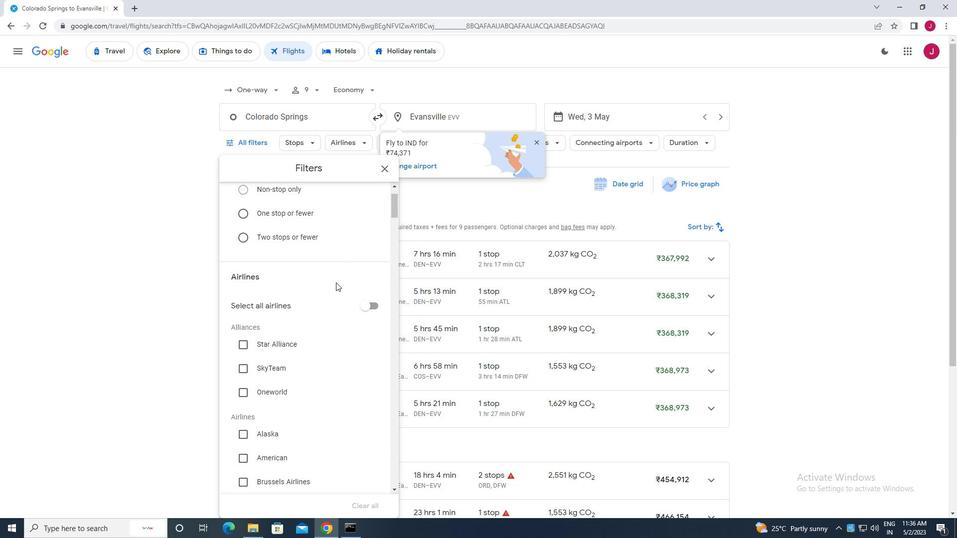 
Action: Mouse scrolled (336, 282) with delta (0, 0)
Screenshot: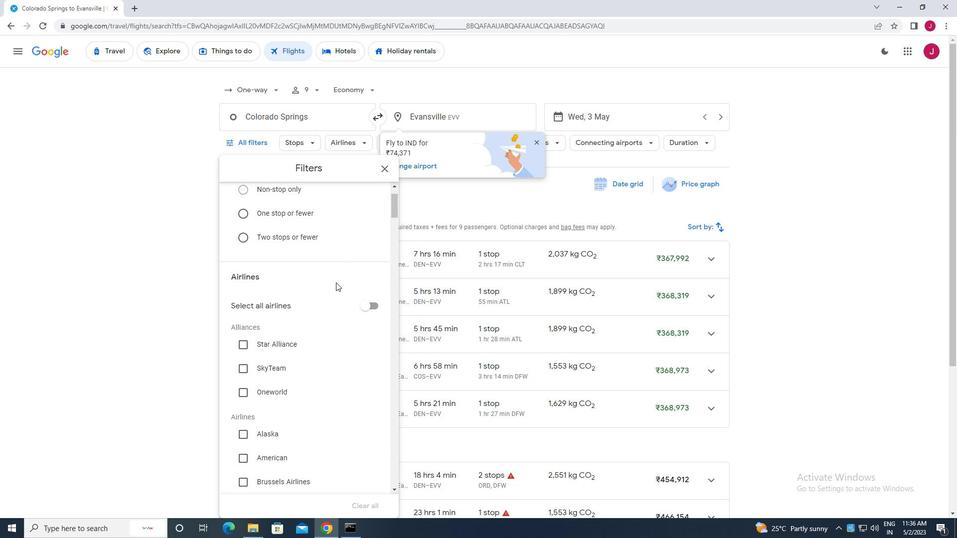 
Action: Mouse scrolled (336, 282) with delta (0, 0)
Screenshot: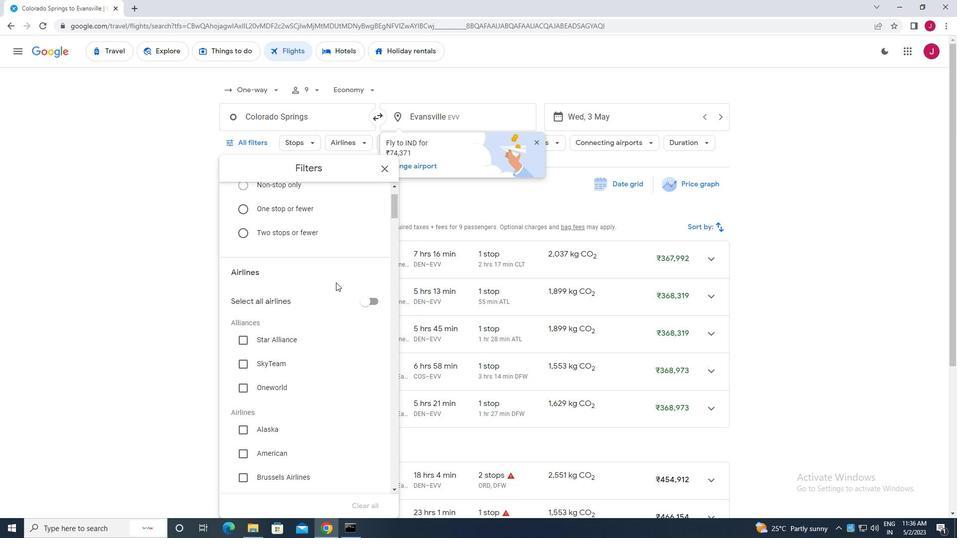 
Action: Mouse moved to (293, 262)
Screenshot: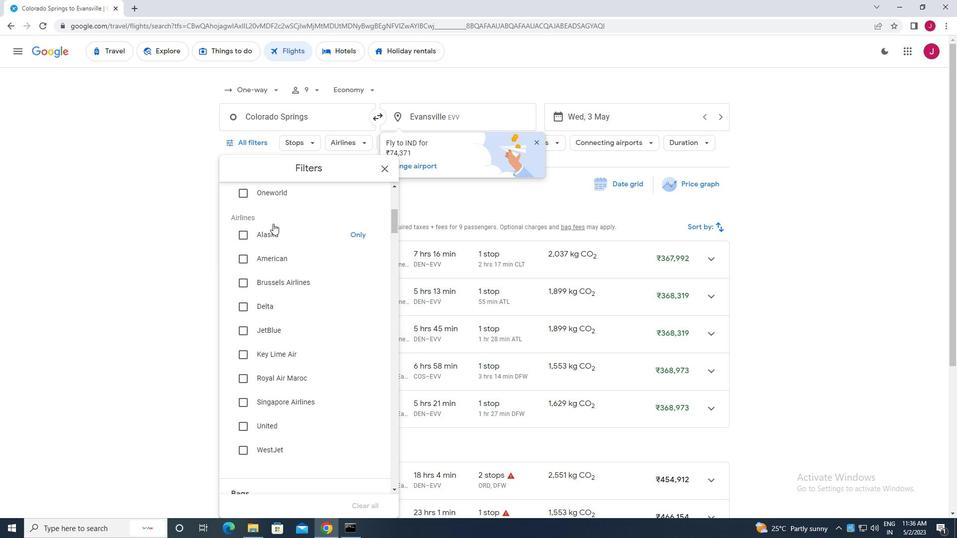 
Action: Mouse scrolled (293, 263) with delta (0, 0)
Screenshot: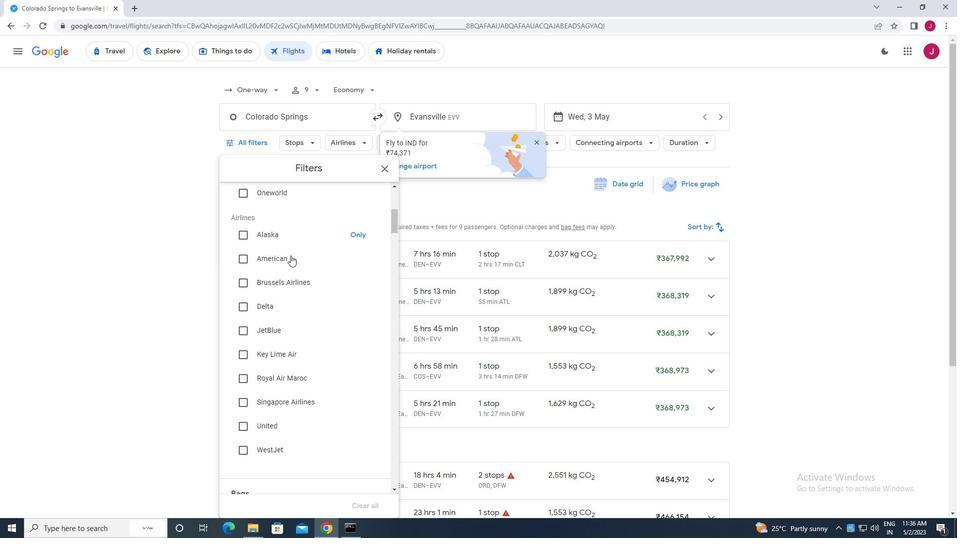 
Action: Mouse moved to (294, 258)
Screenshot: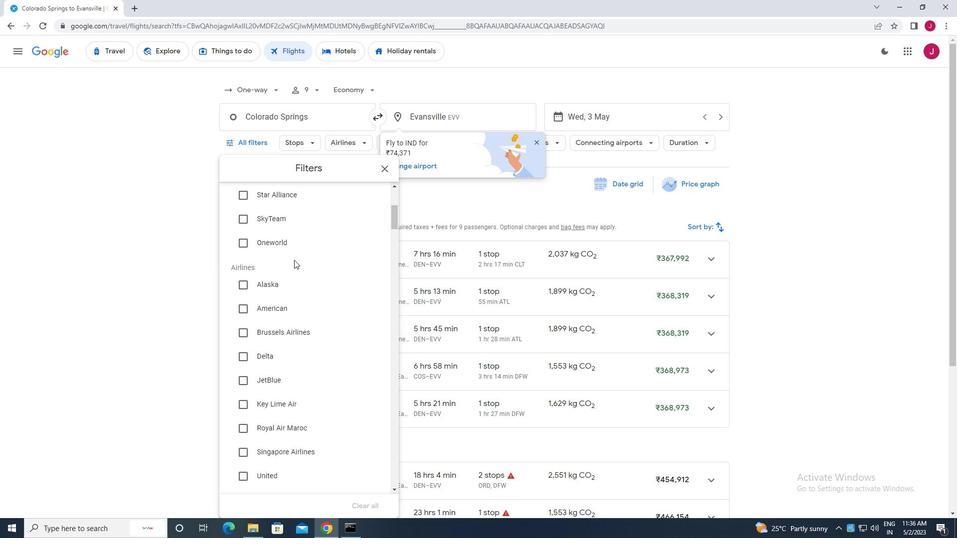 
Action: Mouse scrolled (294, 258) with delta (0, 0)
Screenshot: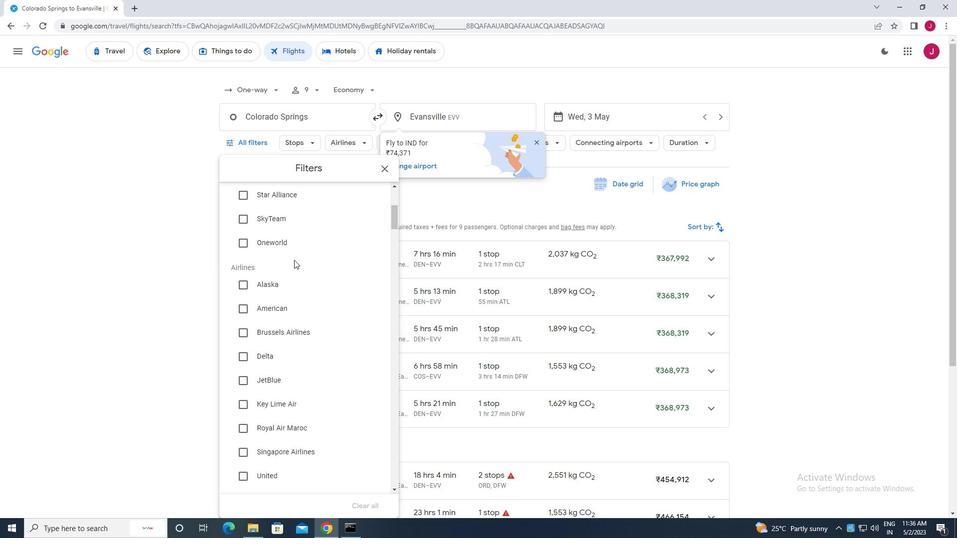 
Action: Mouse scrolled (294, 258) with delta (0, 0)
Screenshot: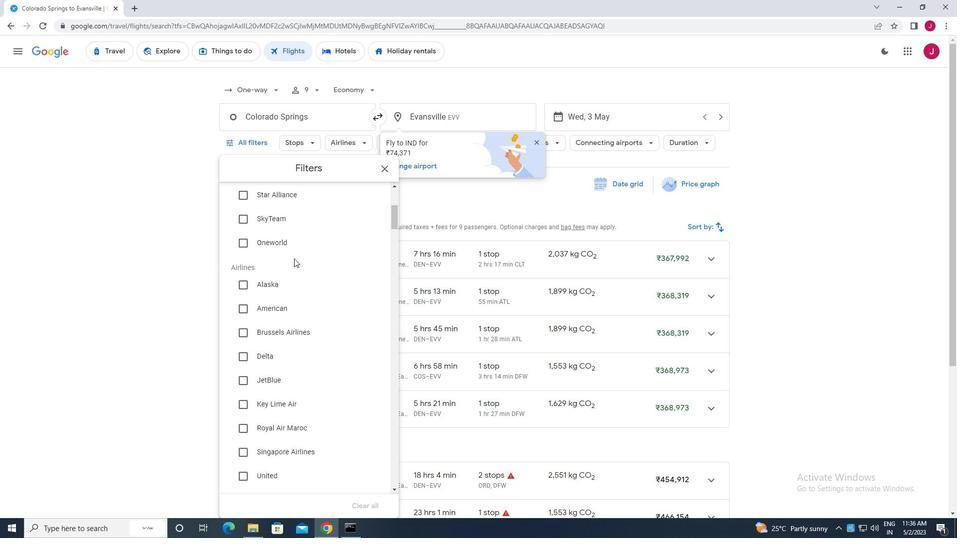 
Action: Mouse scrolled (294, 258) with delta (0, 0)
Screenshot: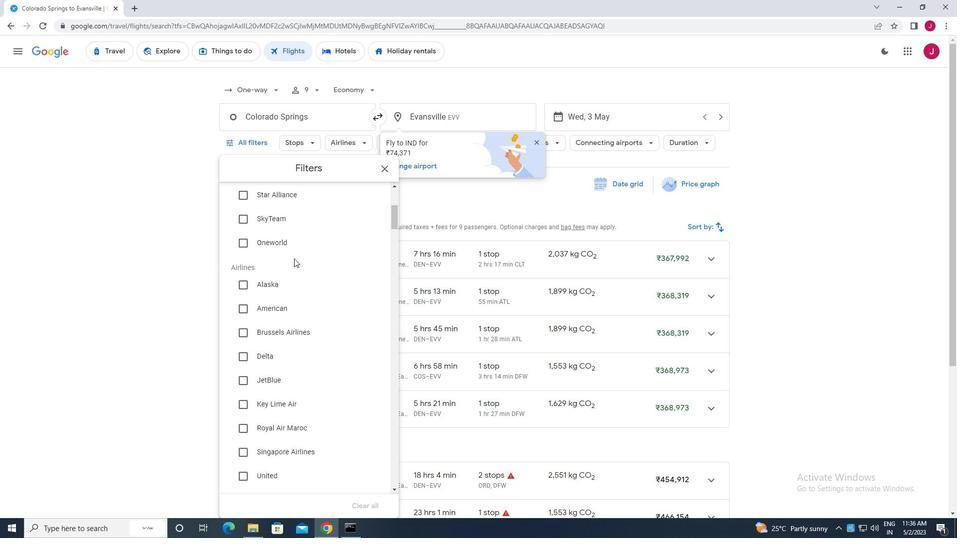 
Action: Mouse moved to (294, 258)
Screenshot: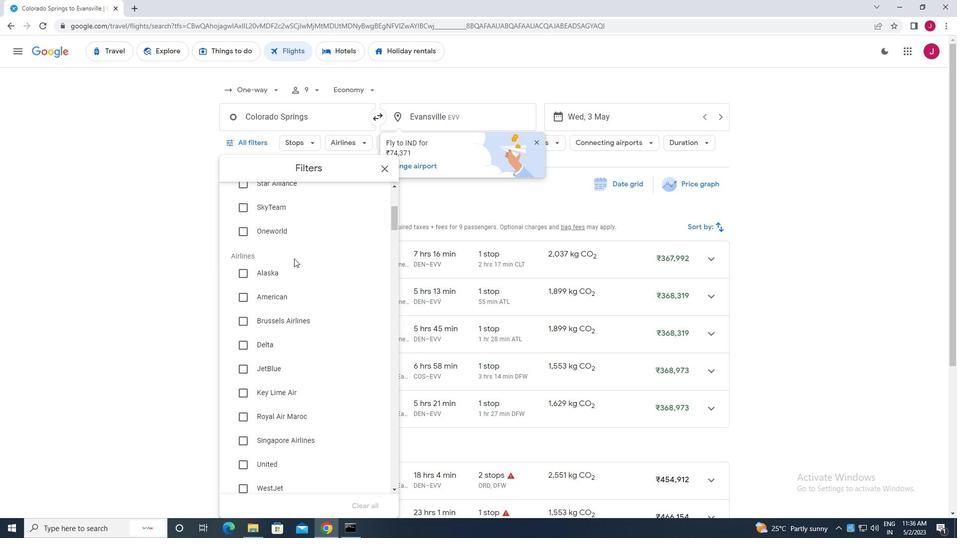 
Action: Mouse scrolled (294, 258) with delta (0, 0)
Screenshot: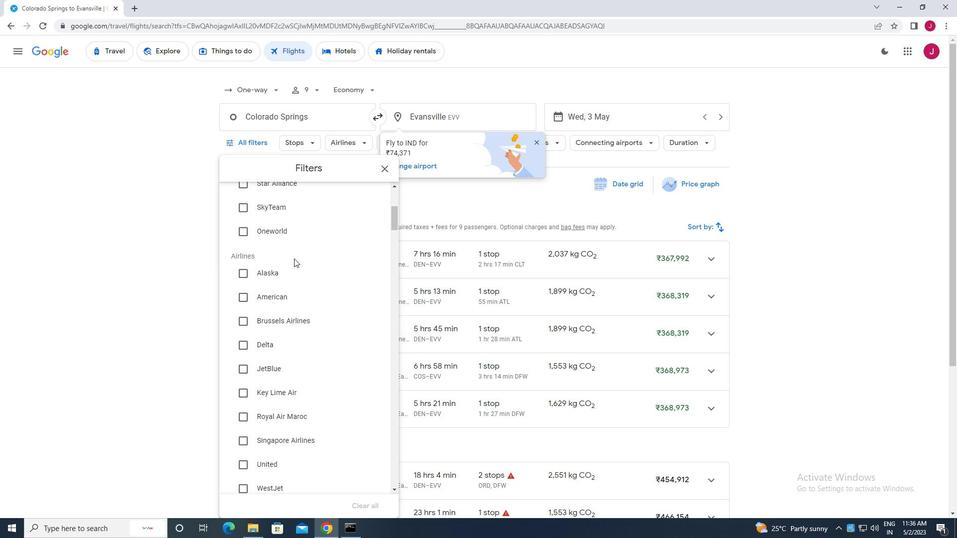 
Action: Mouse moved to (294, 260)
Screenshot: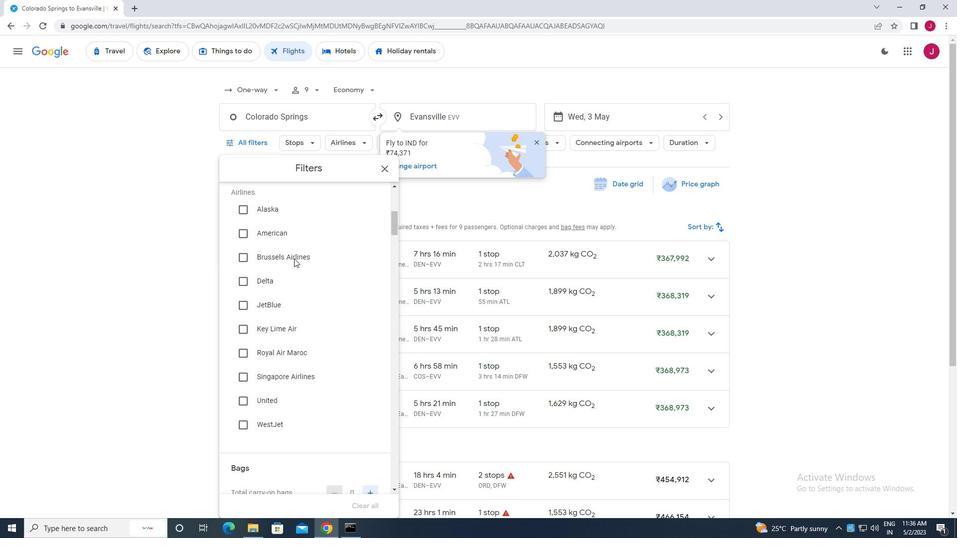 
Action: Mouse scrolled (294, 260) with delta (0, 0)
Screenshot: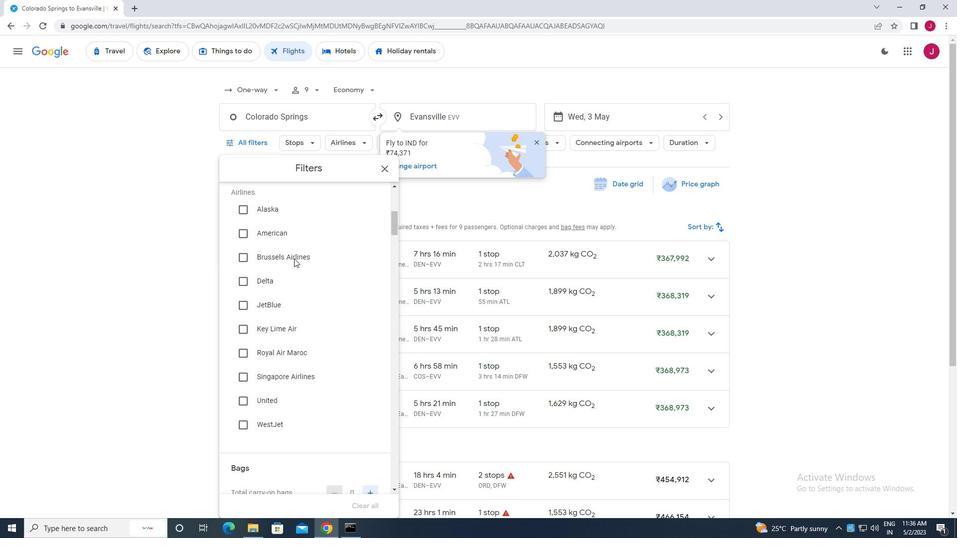 
Action: Mouse moved to (294, 261)
Screenshot: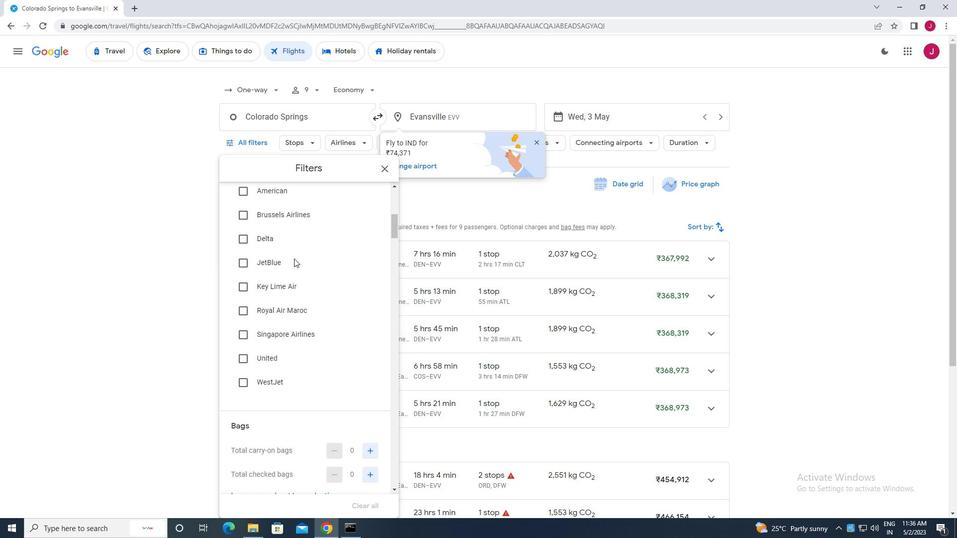 
Action: Mouse scrolled (294, 261) with delta (0, 0)
Screenshot: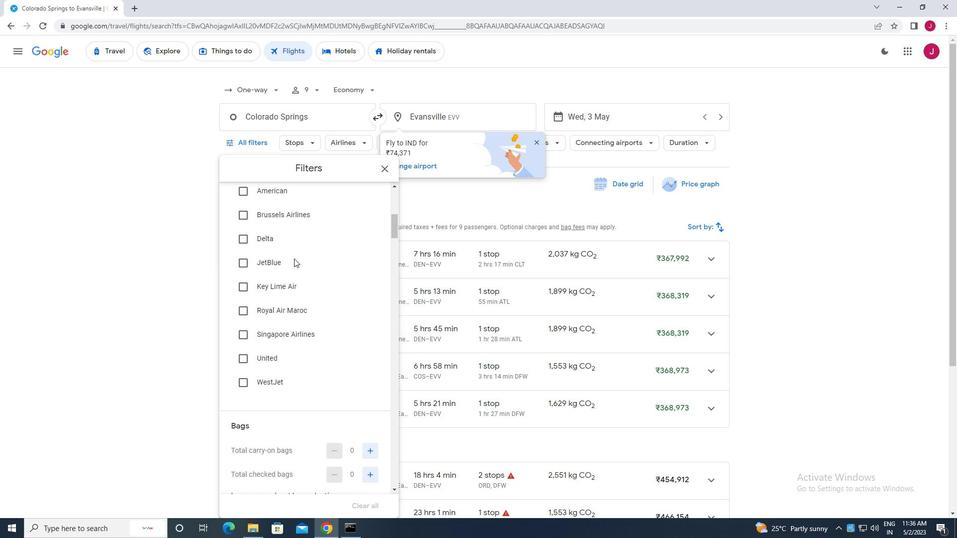 
Action: Mouse moved to (298, 270)
Screenshot: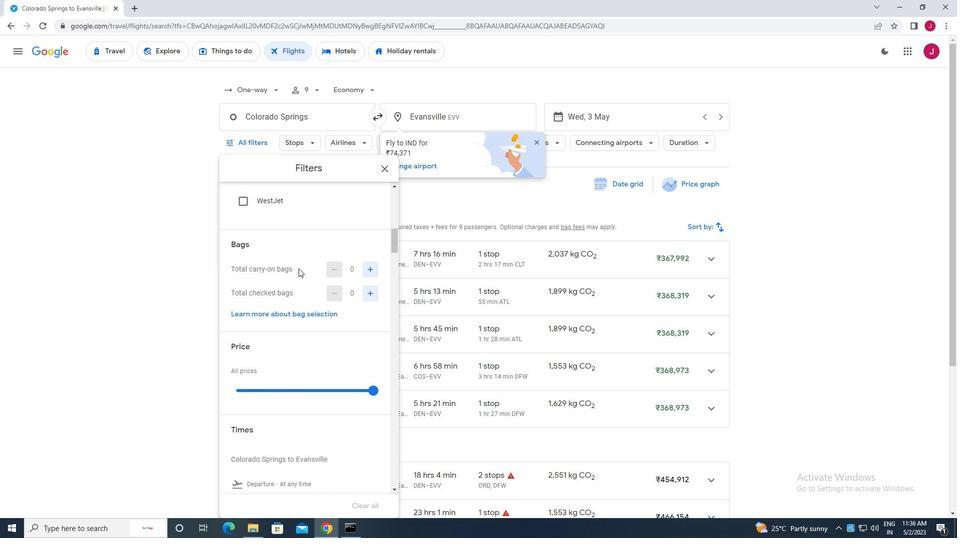 
Action: Mouse scrolled (298, 270) with delta (0, 0)
Screenshot: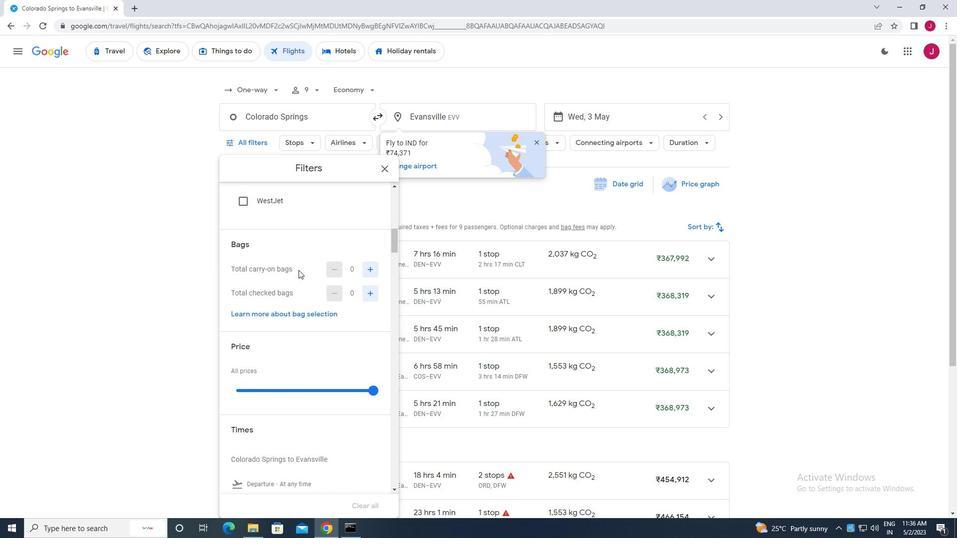 
Action: Mouse moved to (364, 244)
Screenshot: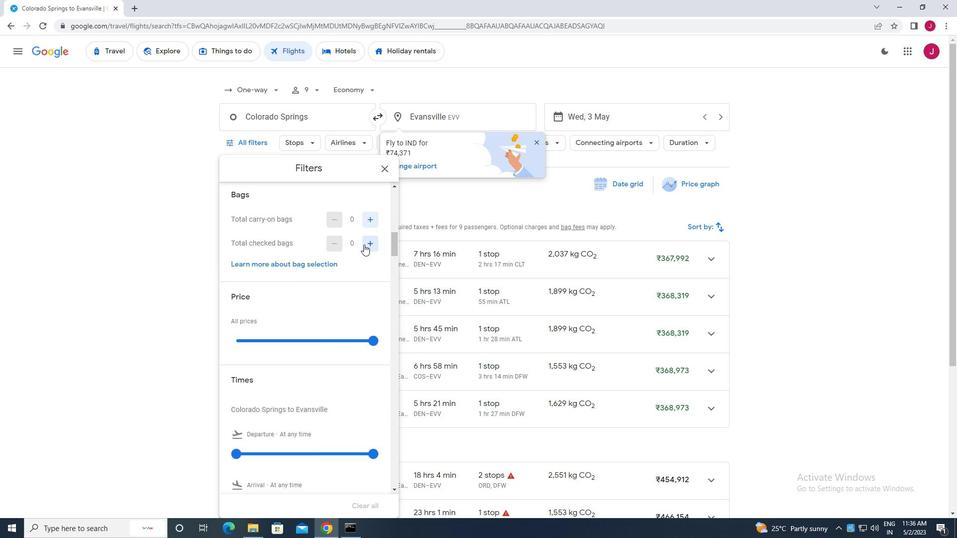 
Action: Mouse pressed left at (364, 244)
Screenshot: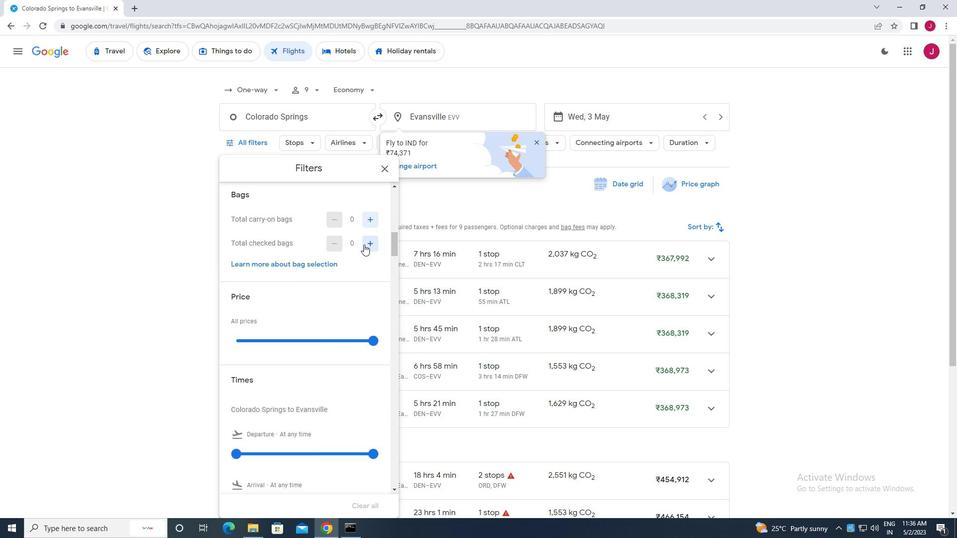
Action: Mouse moved to (366, 245)
Screenshot: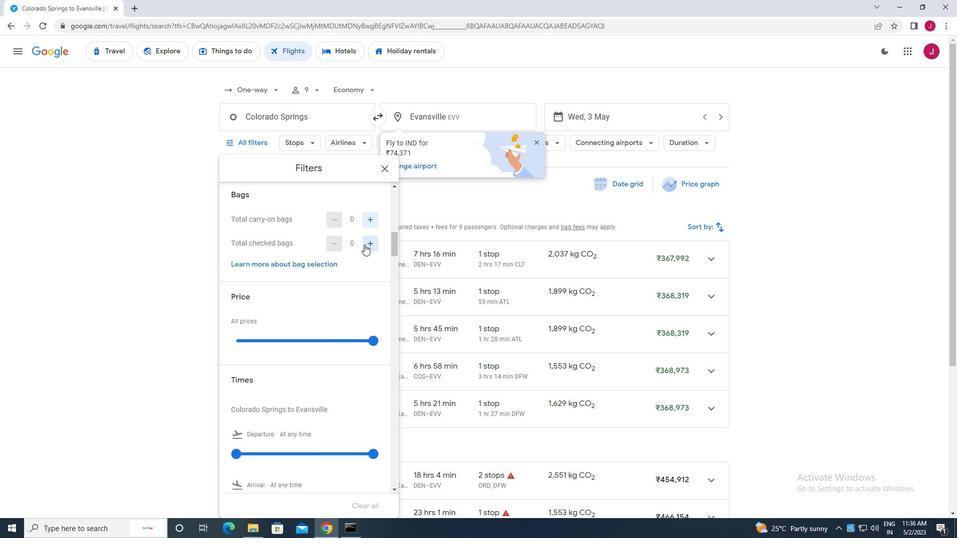 
Action: Mouse pressed left at (366, 245)
Screenshot: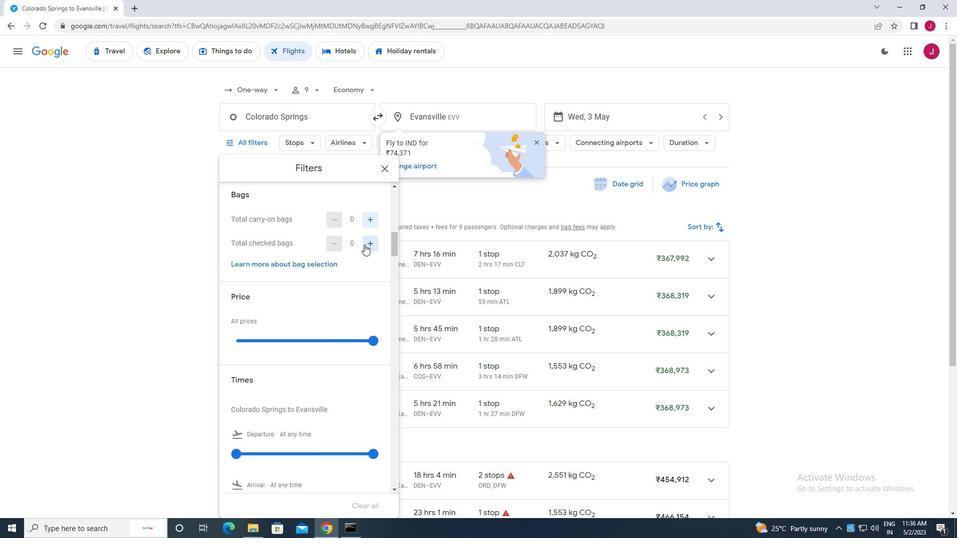 
Action: Mouse moved to (372, 345)
Screenshot: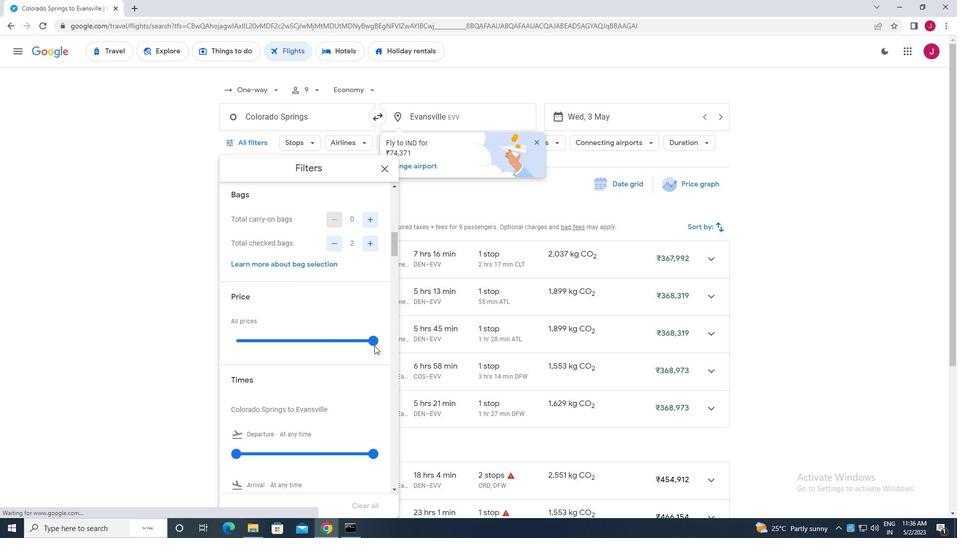 
Action: Mouse pressed left at (372, 345)
Screenshot: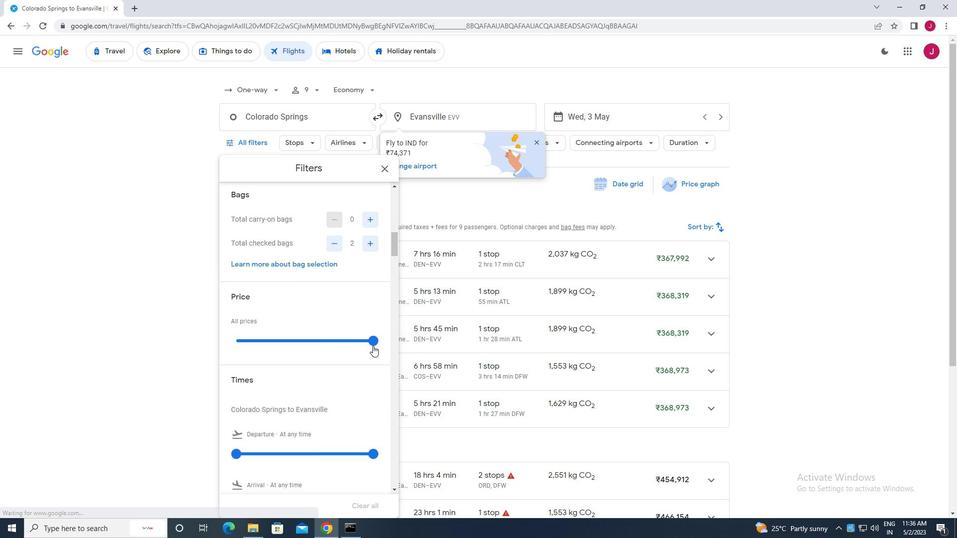 
Action: Mouse moved to (286, 299)
Screenshot: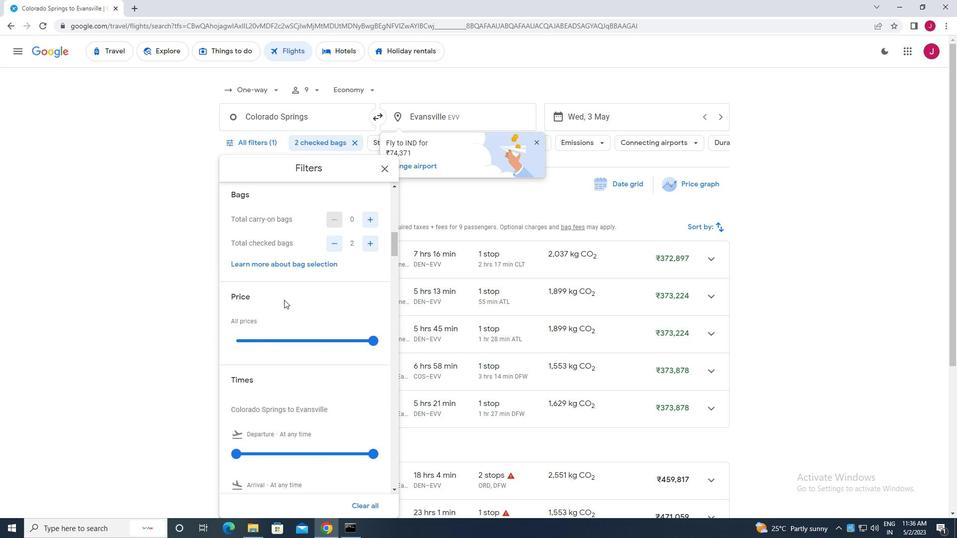 
Action: Mouse scrolled (286, 299) with delta (0, 0)
Screenshot: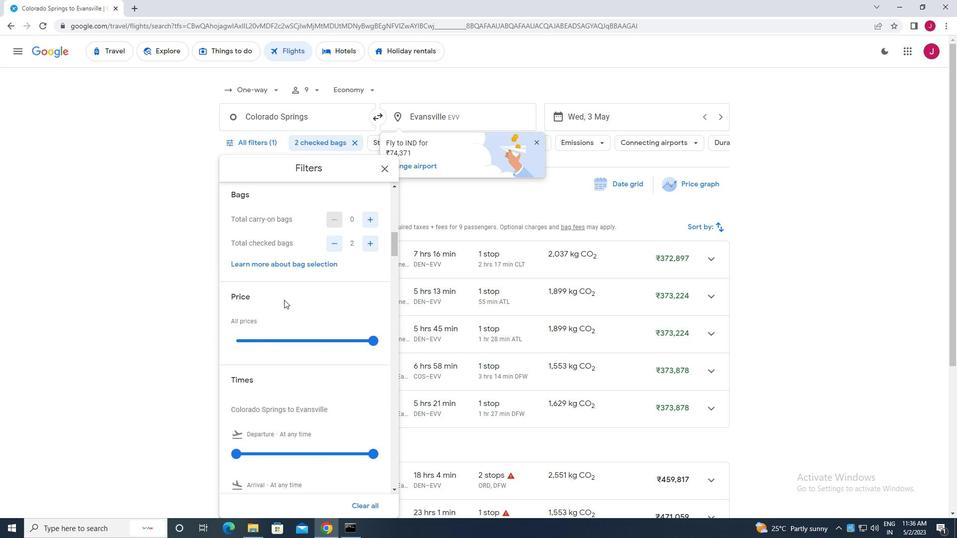 
Action: Mouse scrolled (286, 299) with delta (0, 0)
Screenshot: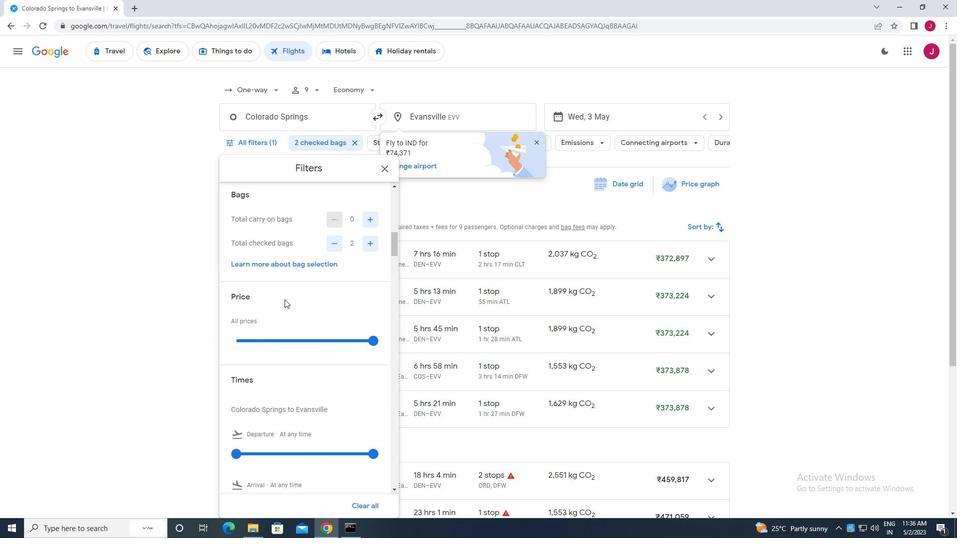 
Action: Mouse moved to (237, 353)
Screenshot: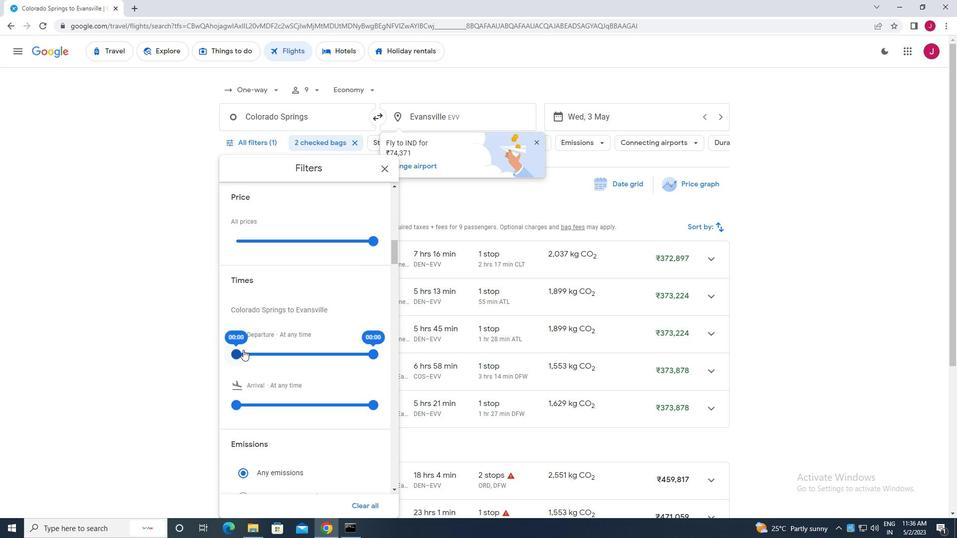 
Action: Mouse pressed left at (237, 353)
Screenshot: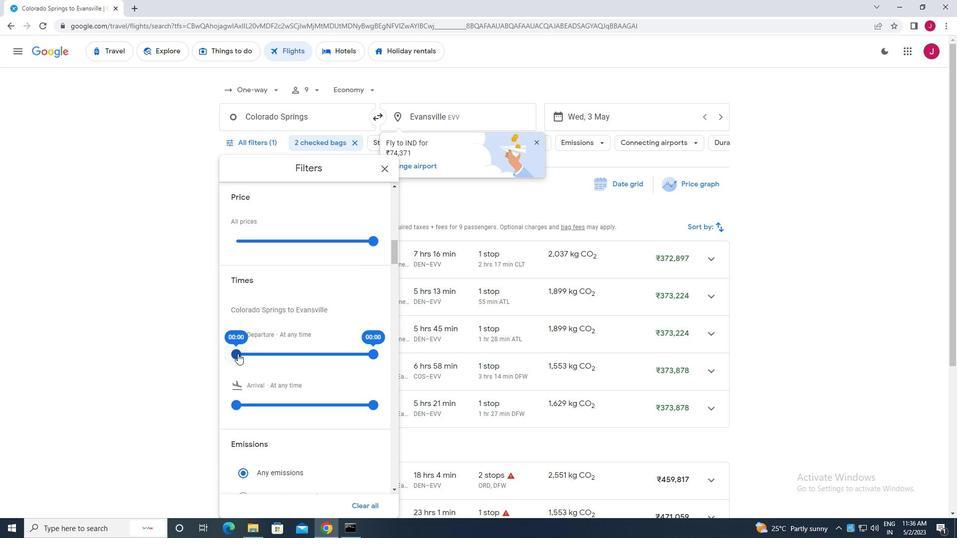 
Action: Mouse moved to (372, 353)
Screenshot: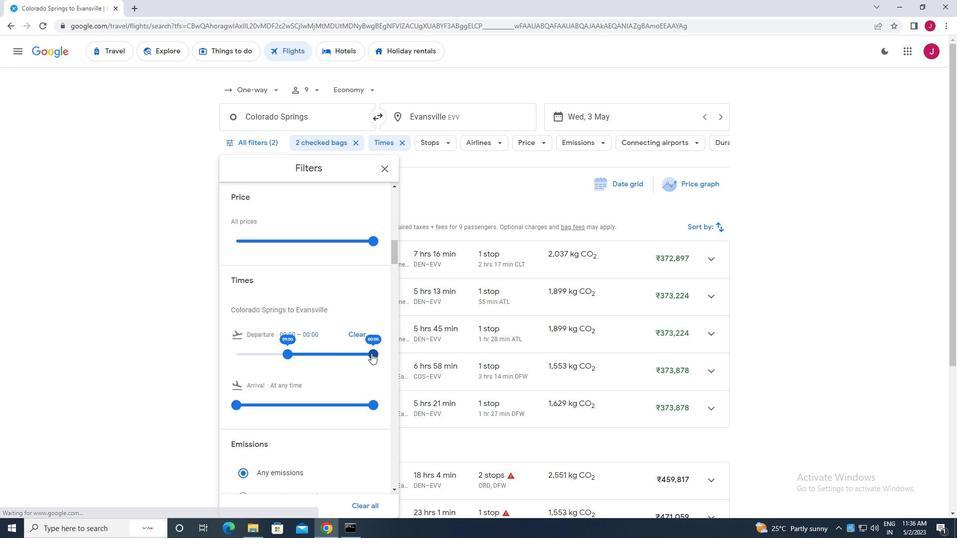 
Action: Mouse pressed left at (372, 353)
Screenshot: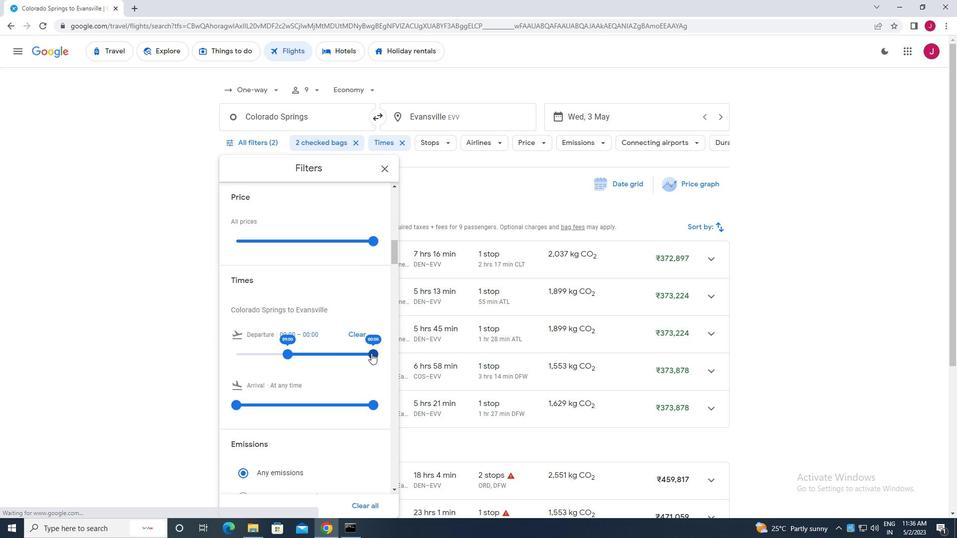 
Action: Mouse moved to (388, 166)
Screenshot: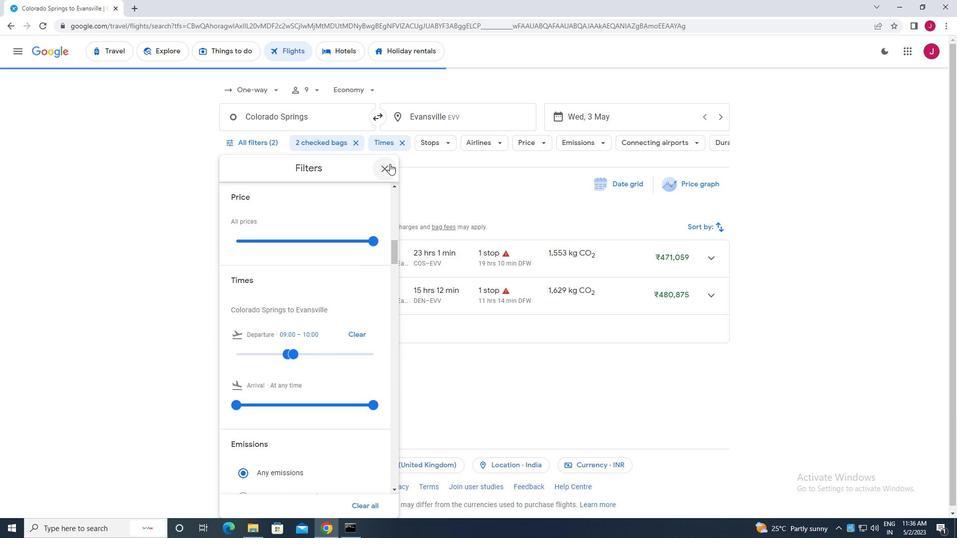 
Action: Mouse pressed left at (388, 166)
Screenshot: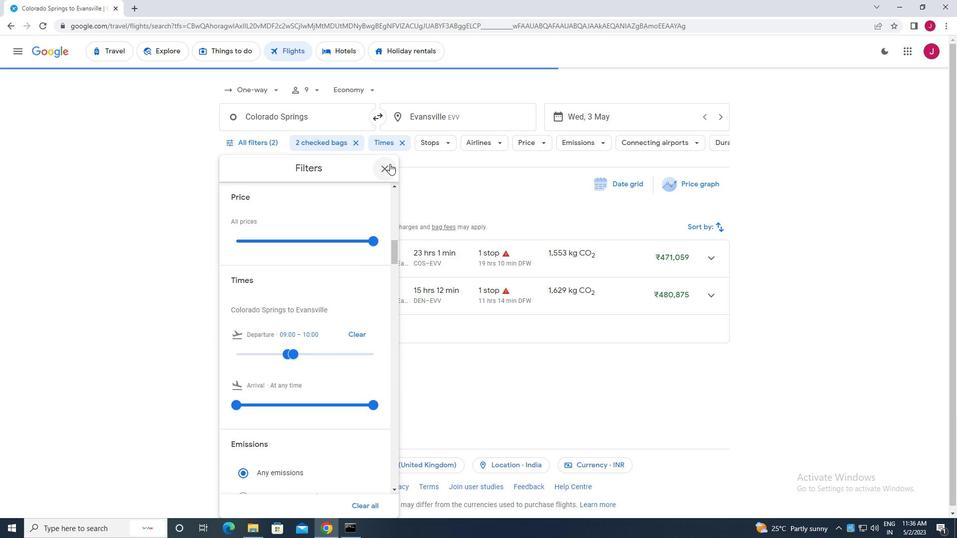 
Action: Mouse moved to (378, 166)
Screenshot: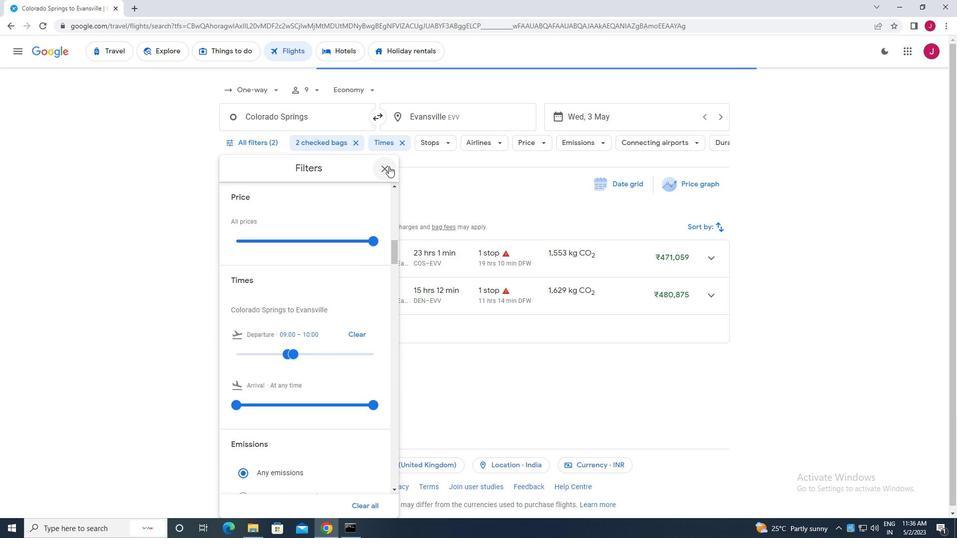 
